 Task: Send an email with the signature Elijah Davis with the subject 'Request for a reference check' and the message 'I am writing to confirm the details of the meeting.' from softage.1@softage.net to softage.5@softage.net with an attached document Sales_pitch.pdf and move the email from Sent Items to the folder Attractions
Action: Key pressed n
Screenshot: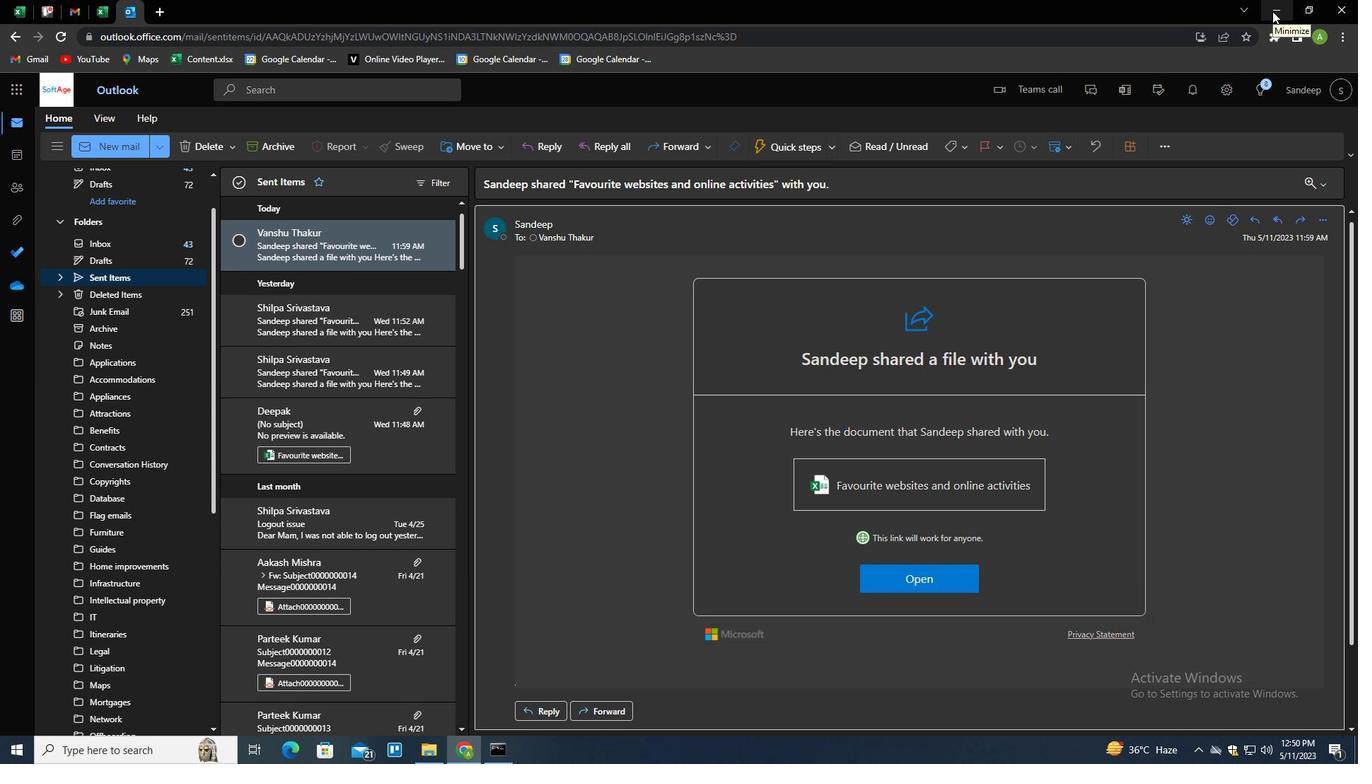 
Action: Mouse moved to (957, 153)
Screenshot: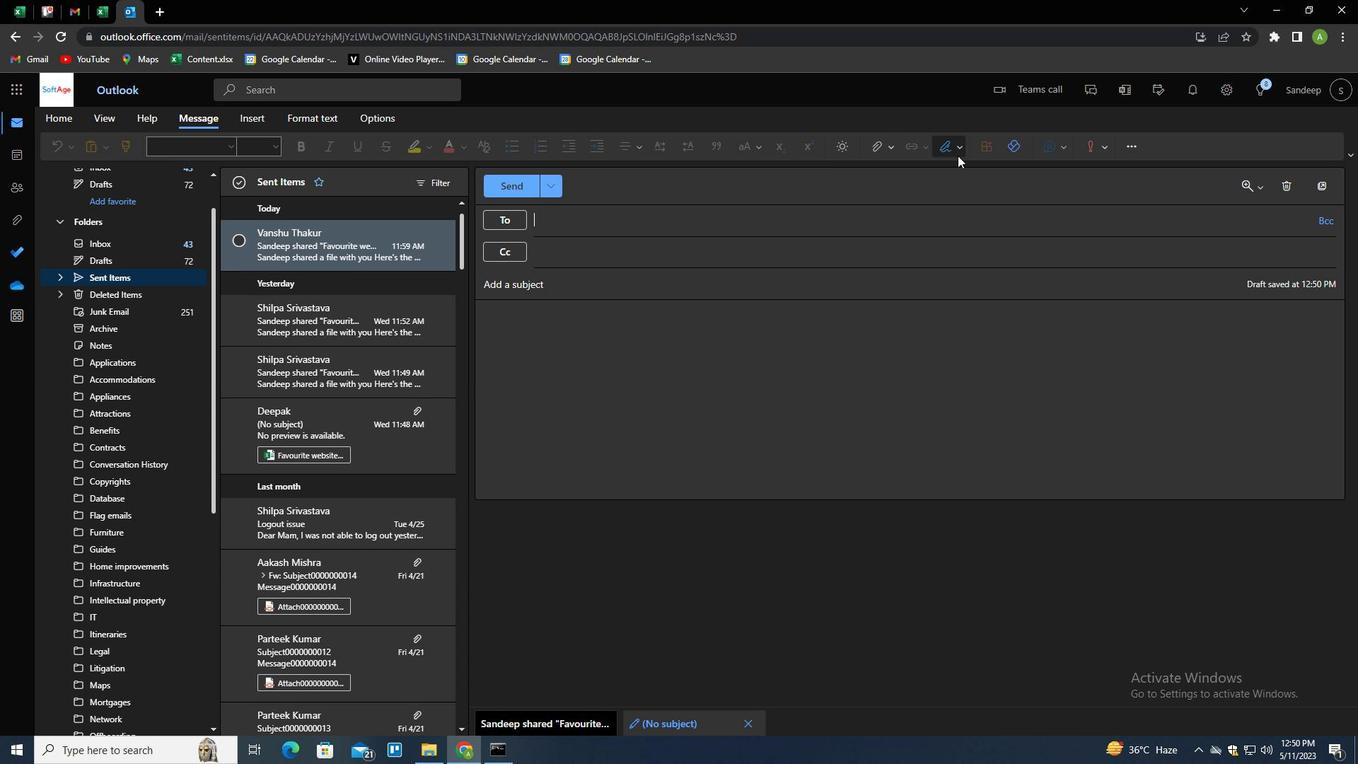 
Action: Mouse pressed left at (957, 153)
Screenshot: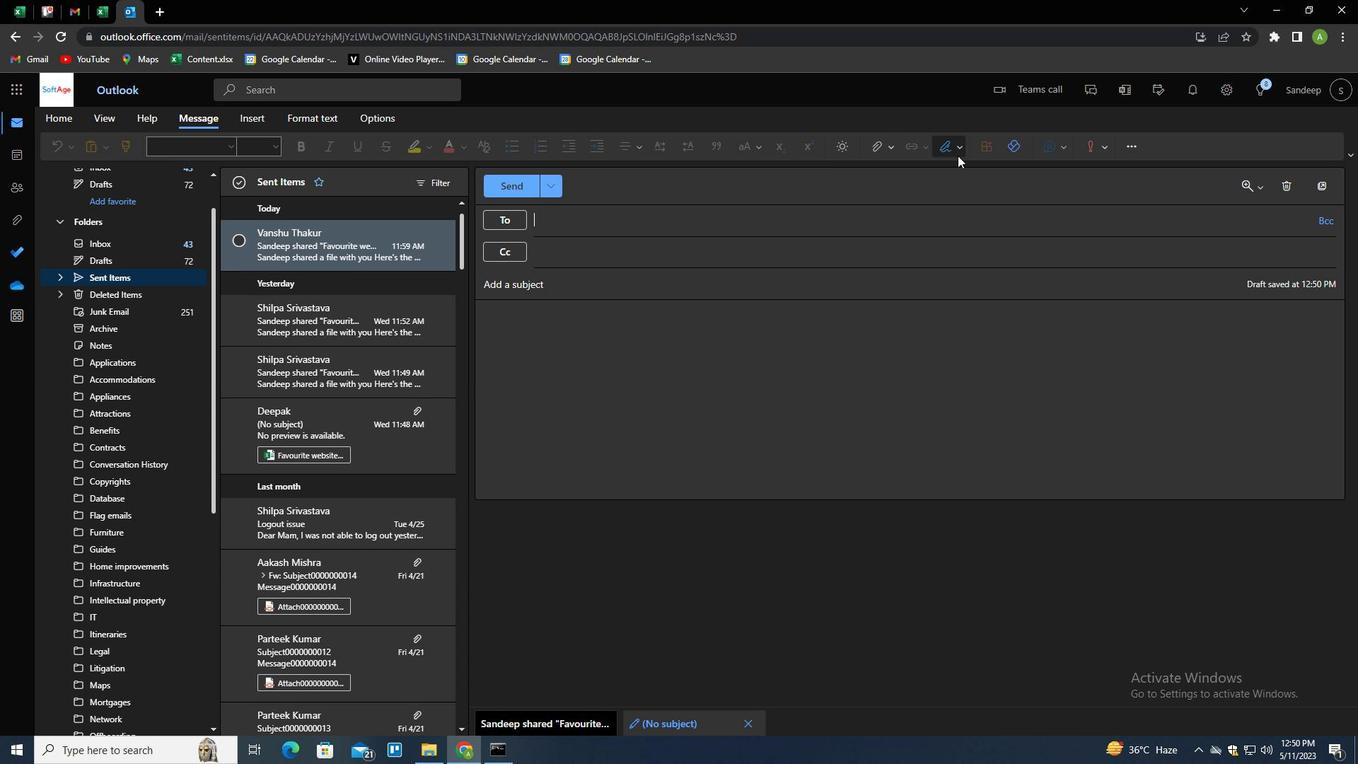
Action: Mouse moved to (914, 197)
Screenshot: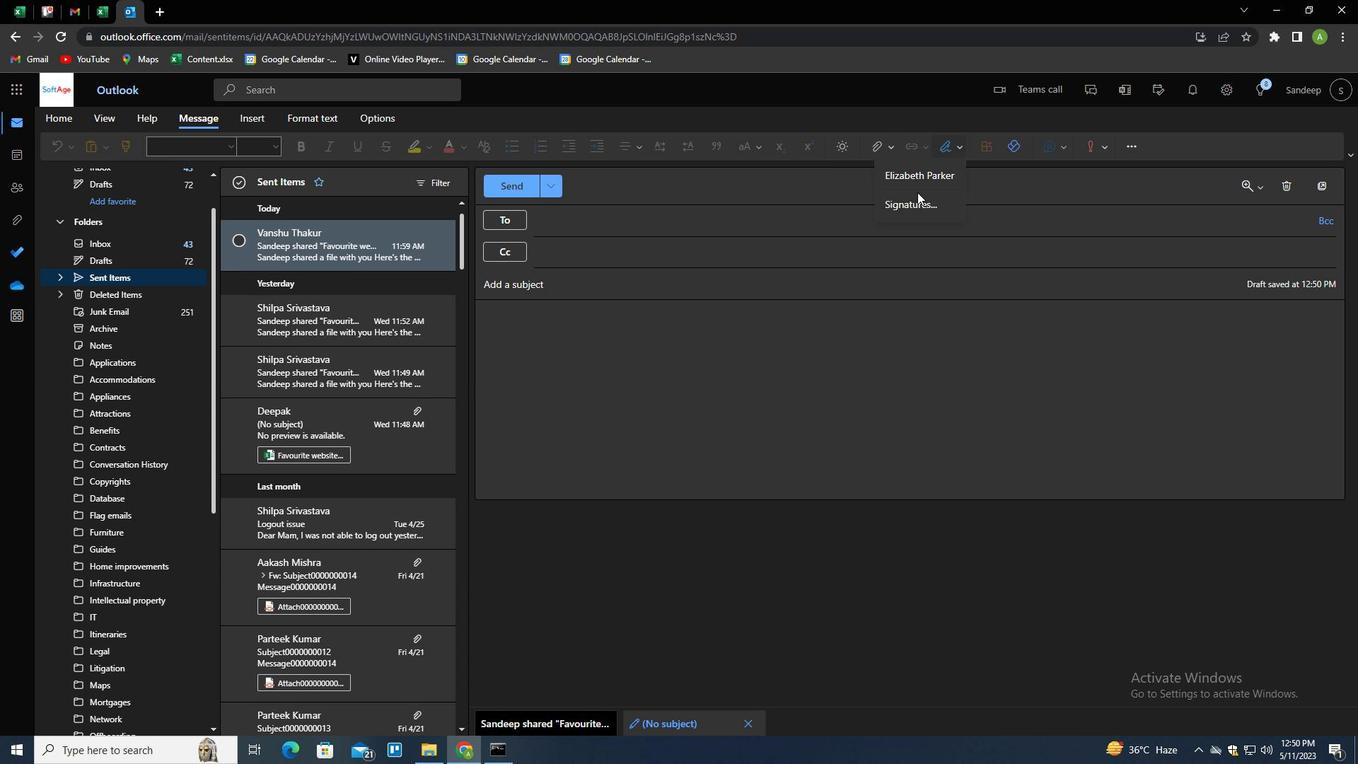 
Action: Mouse pressed left at (914, 197)
Screenshot: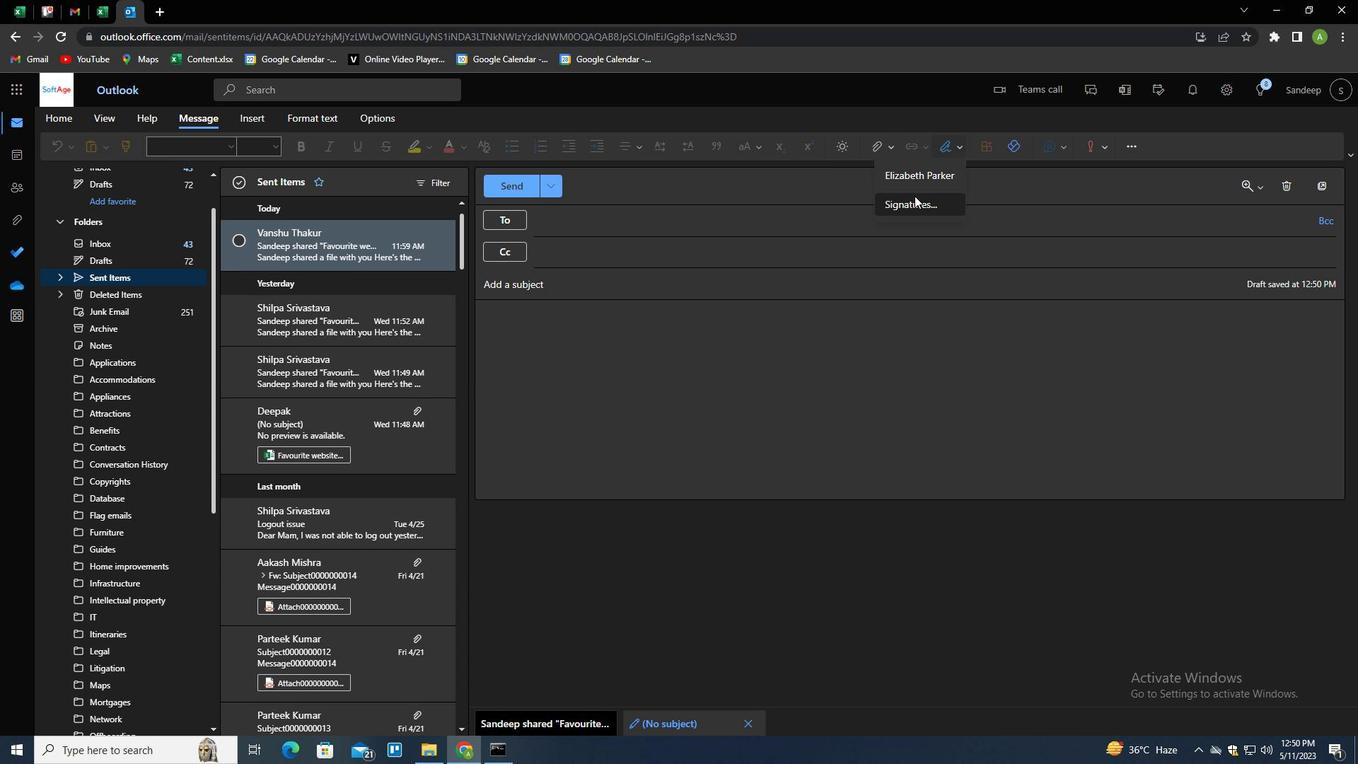 
Action: Mouse moved to (972, 264)
Screenshot: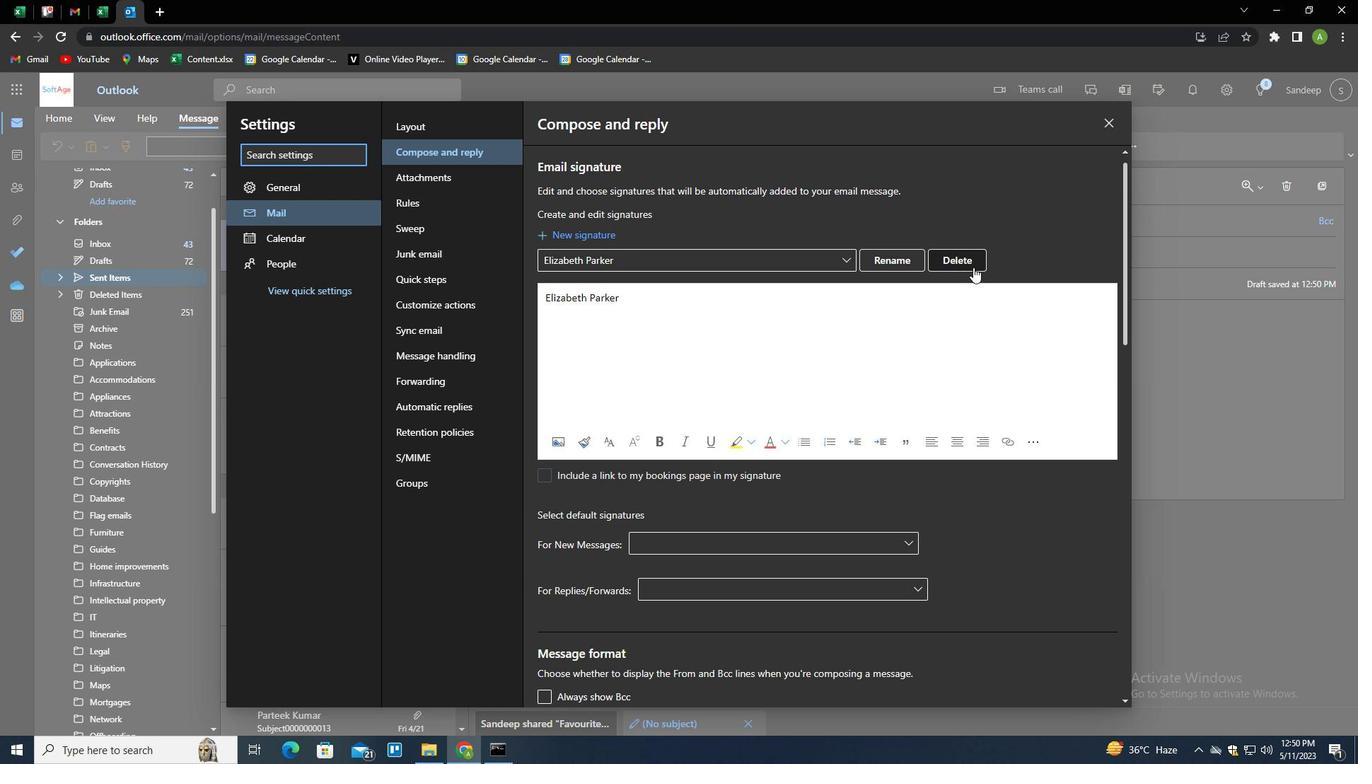 
Action: Mouse pressed left at (972, 264)
Screenshot: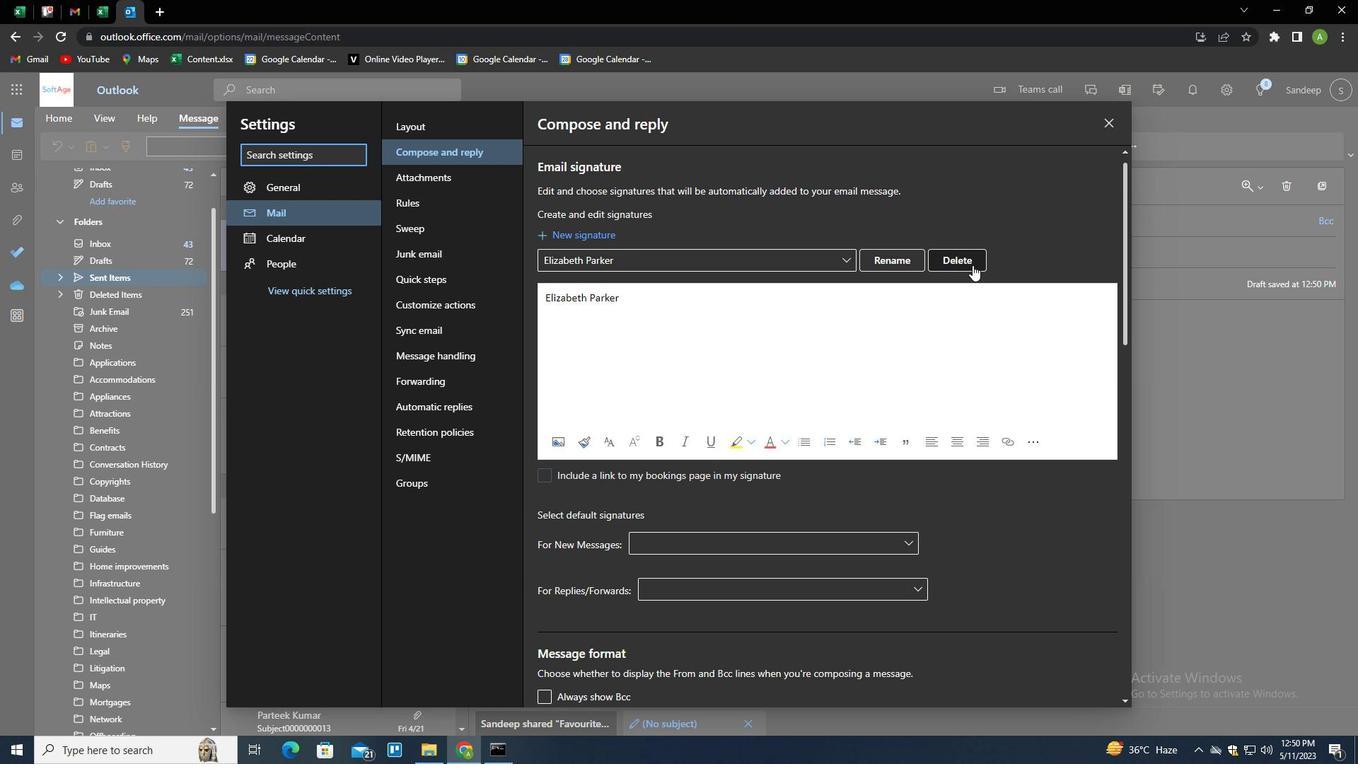 
Action: Mouse moved to (971, 262)
Screenshot: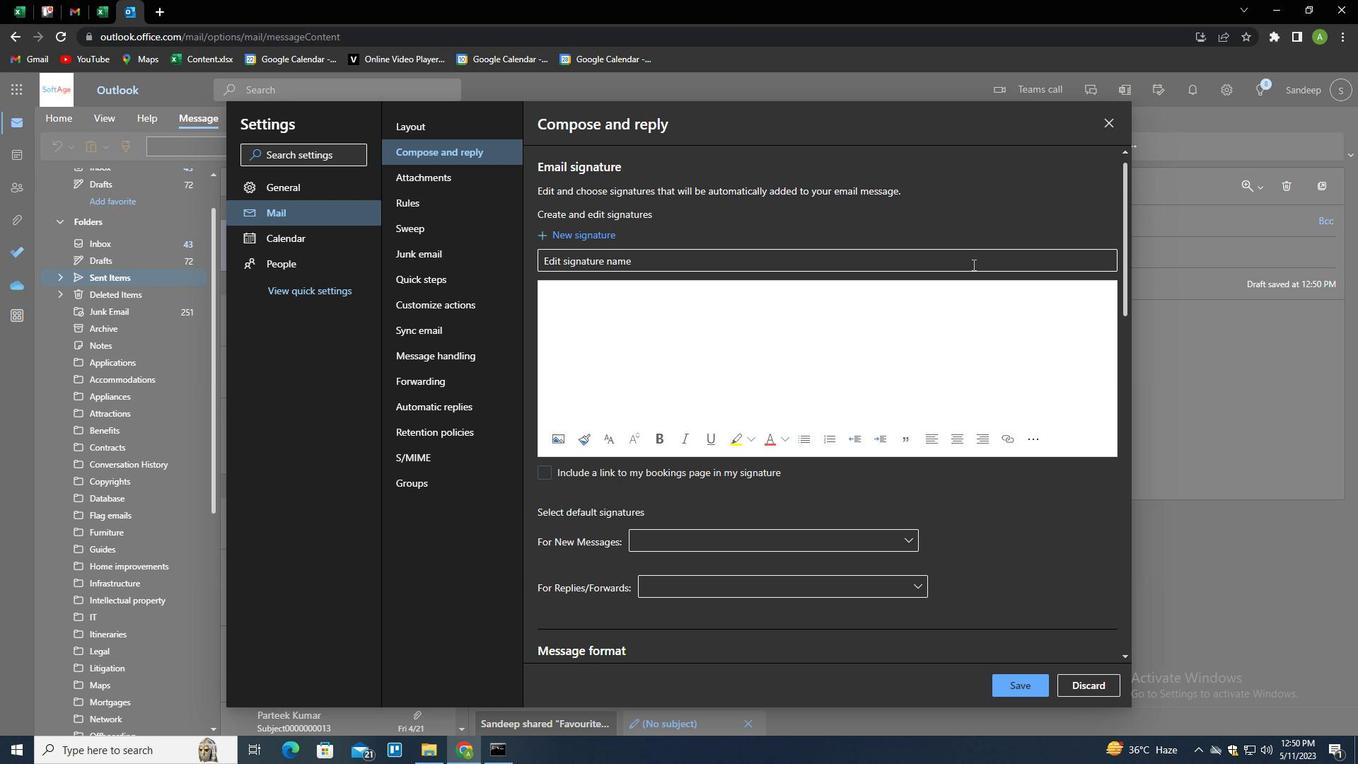 
Action: Mouse pressed left at (971, 262)
Screenshot: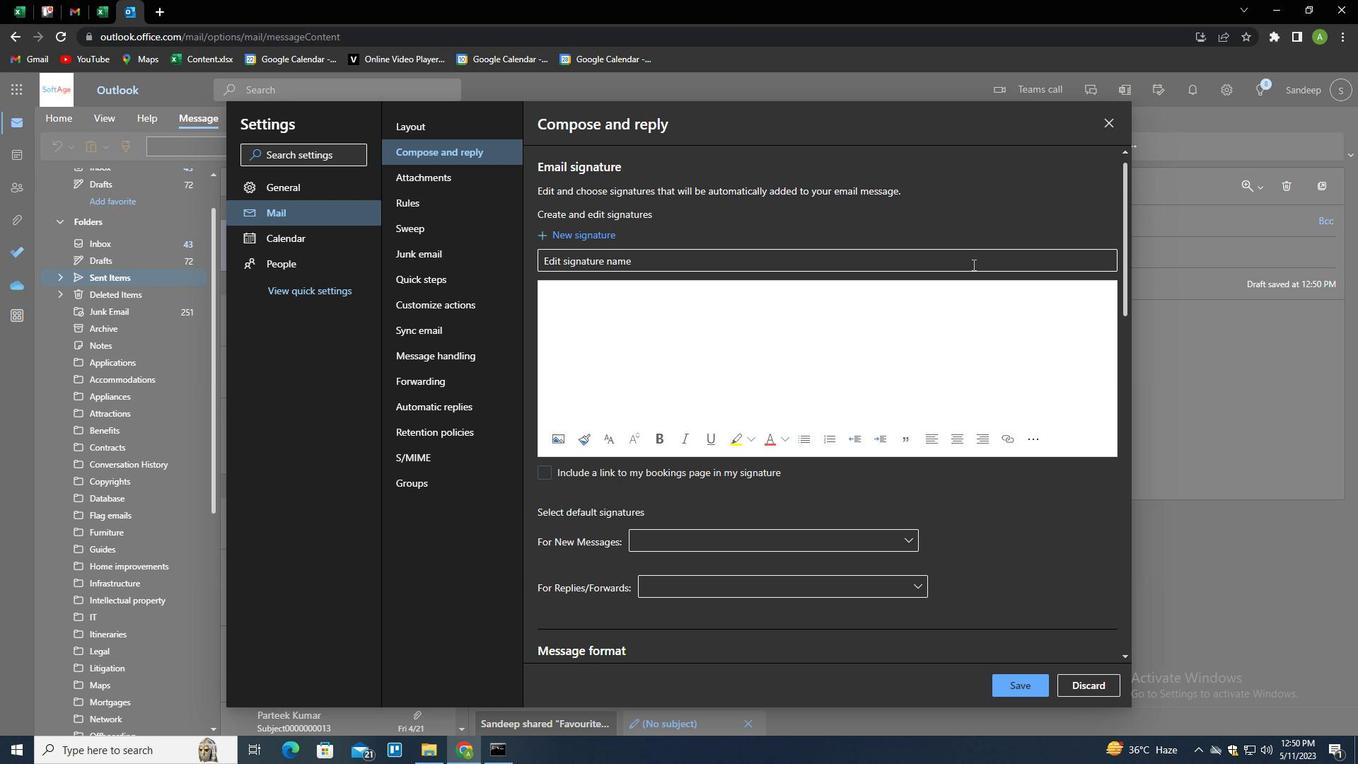 
Action: Key pressed <Key.shift>ELIJAH<Key.space><Key.shift>DAVIS<Key.tab><Key.shift><Key.shift><Key.shift><Key.shift><Key.shift><Key.shift><Key.shift><Key.shift><Key.shift><Key.shift><Key.shift><Key.shift><Key.shift><Key.shift><Key.shift>ELIJAH<Key.space><Key.shift>DAVIS
Screenshot: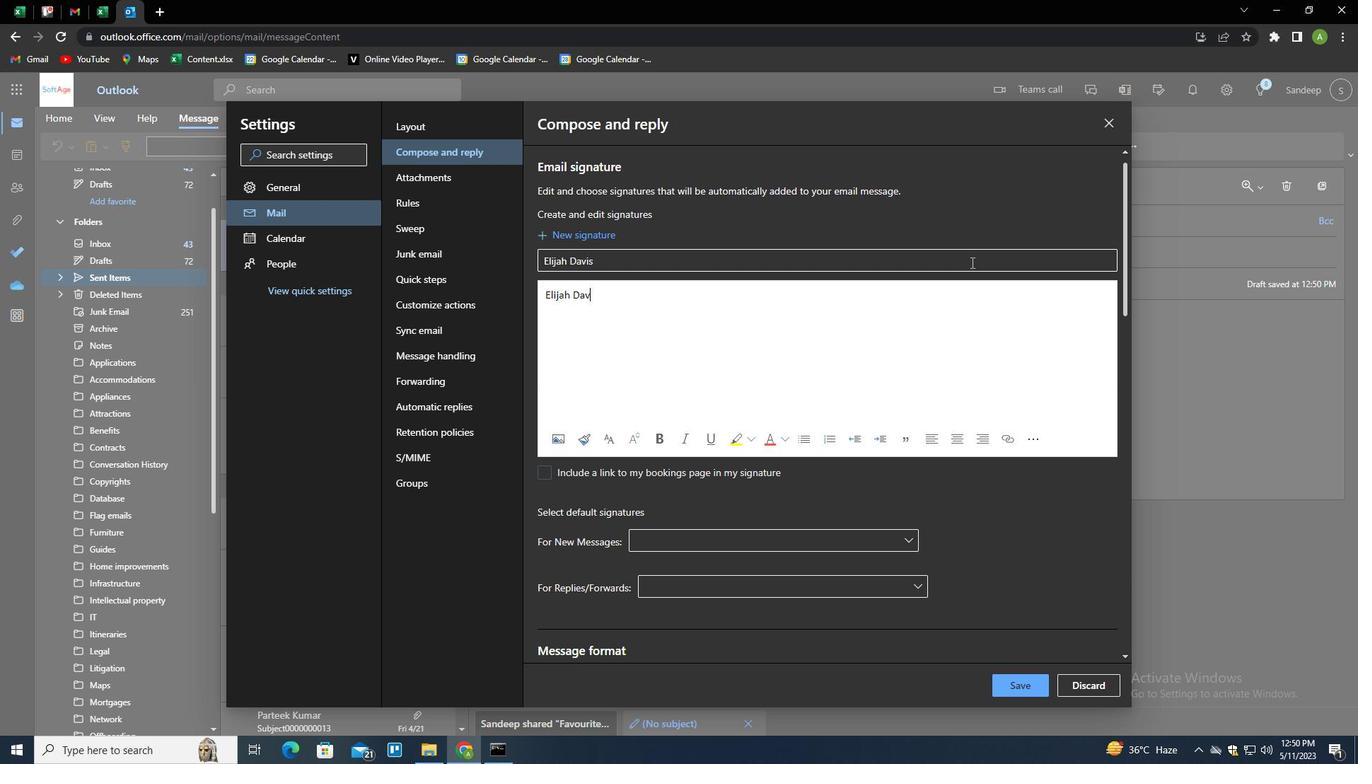 
Action: Mouse moved to (1013, 684)
Screenshot: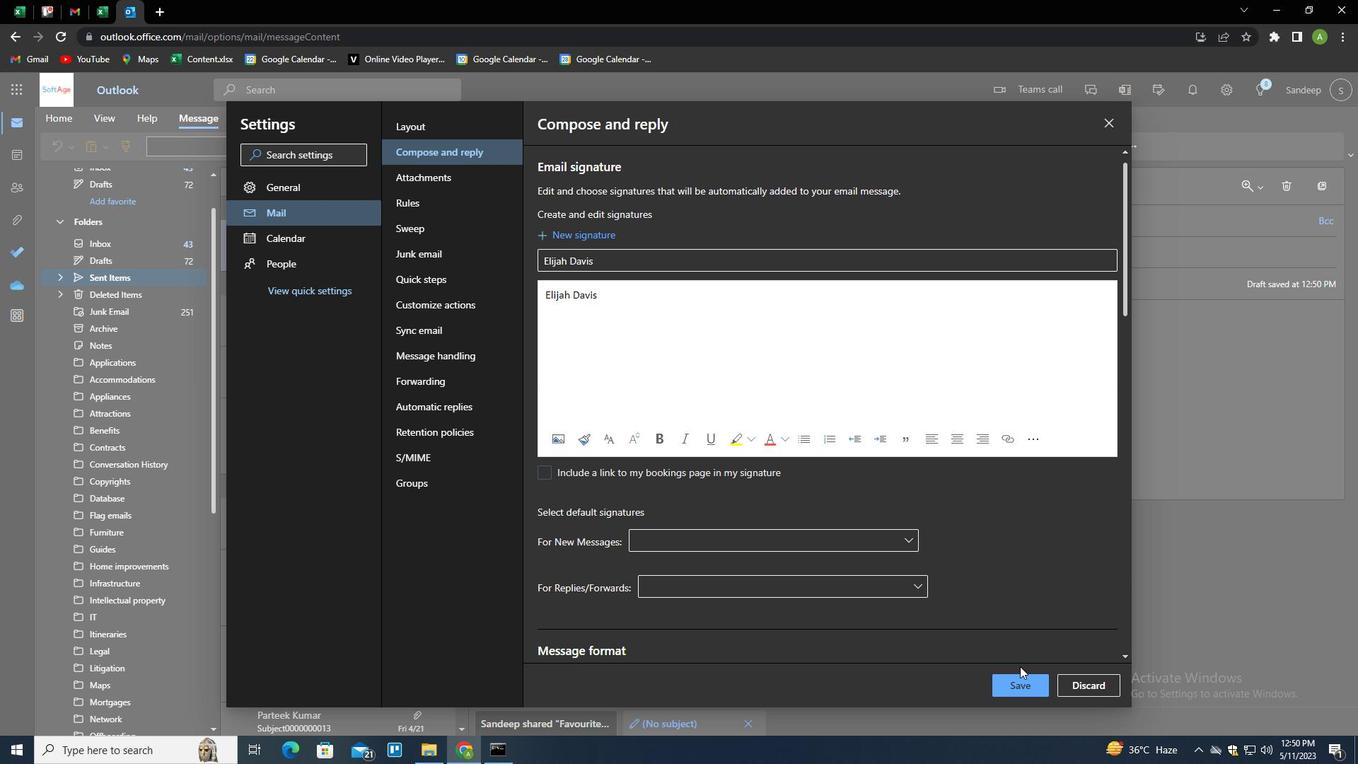 
Action: Mouse pressed left at (1013, 684)
Screenshot: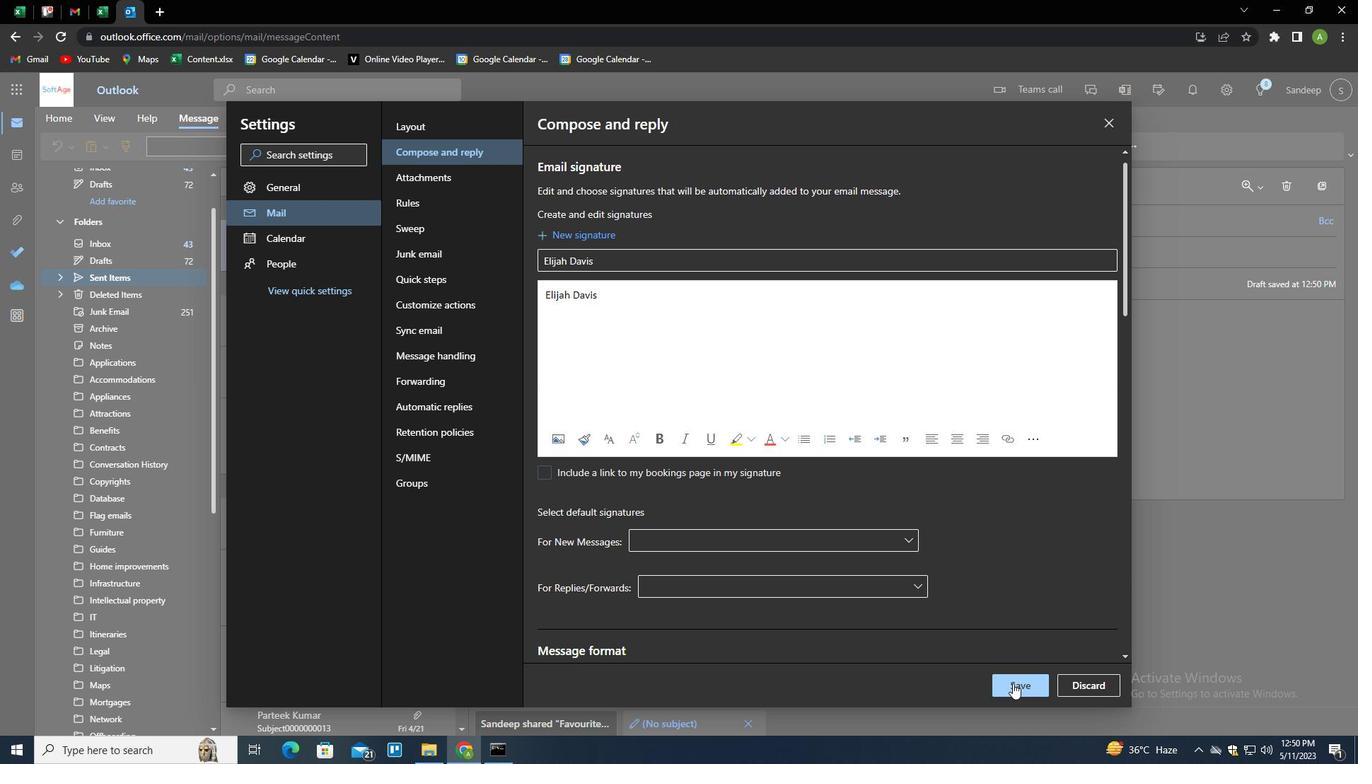 
Action: Mouse moved to (1251, 394)
Screenshot: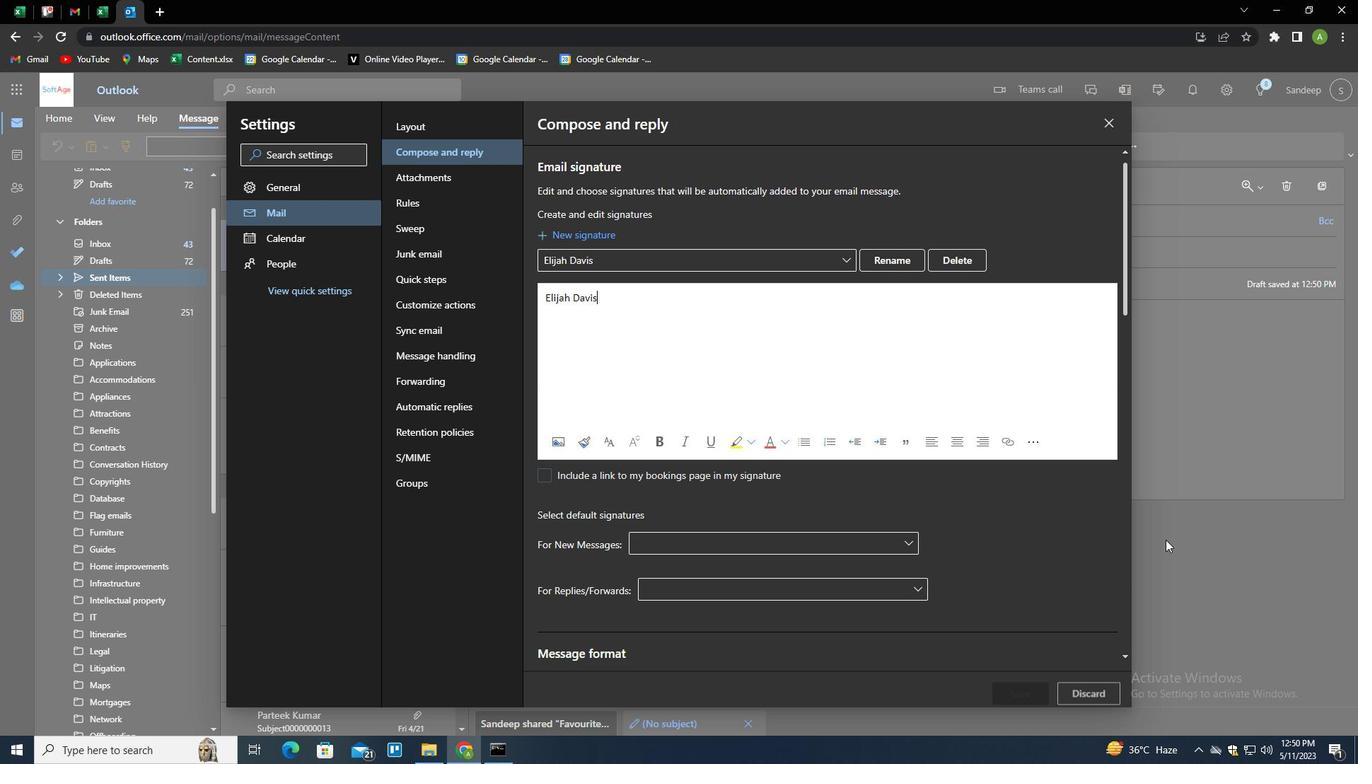 
Action: Mouse pressed left at (1251, 394)
Screenshot: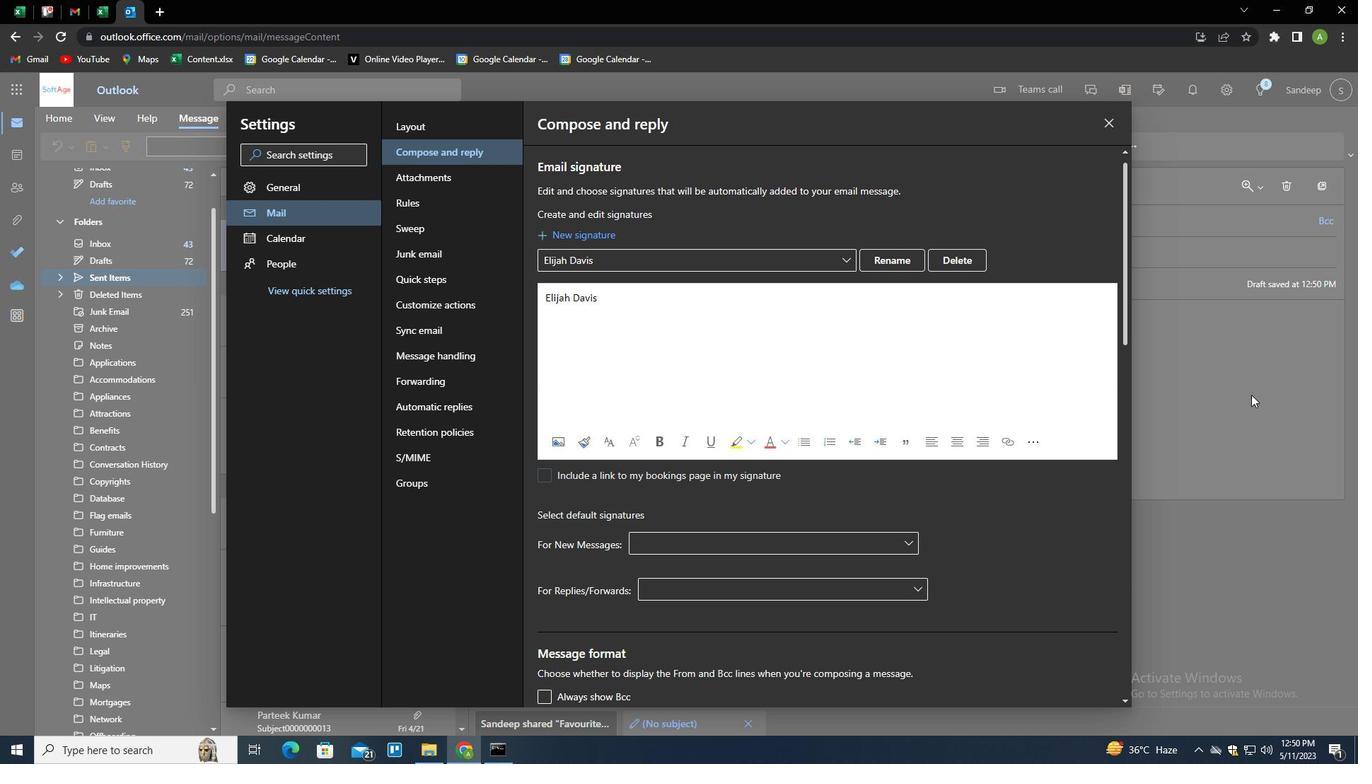 
Action: Mouse moved to (957, 151)
Screenshot: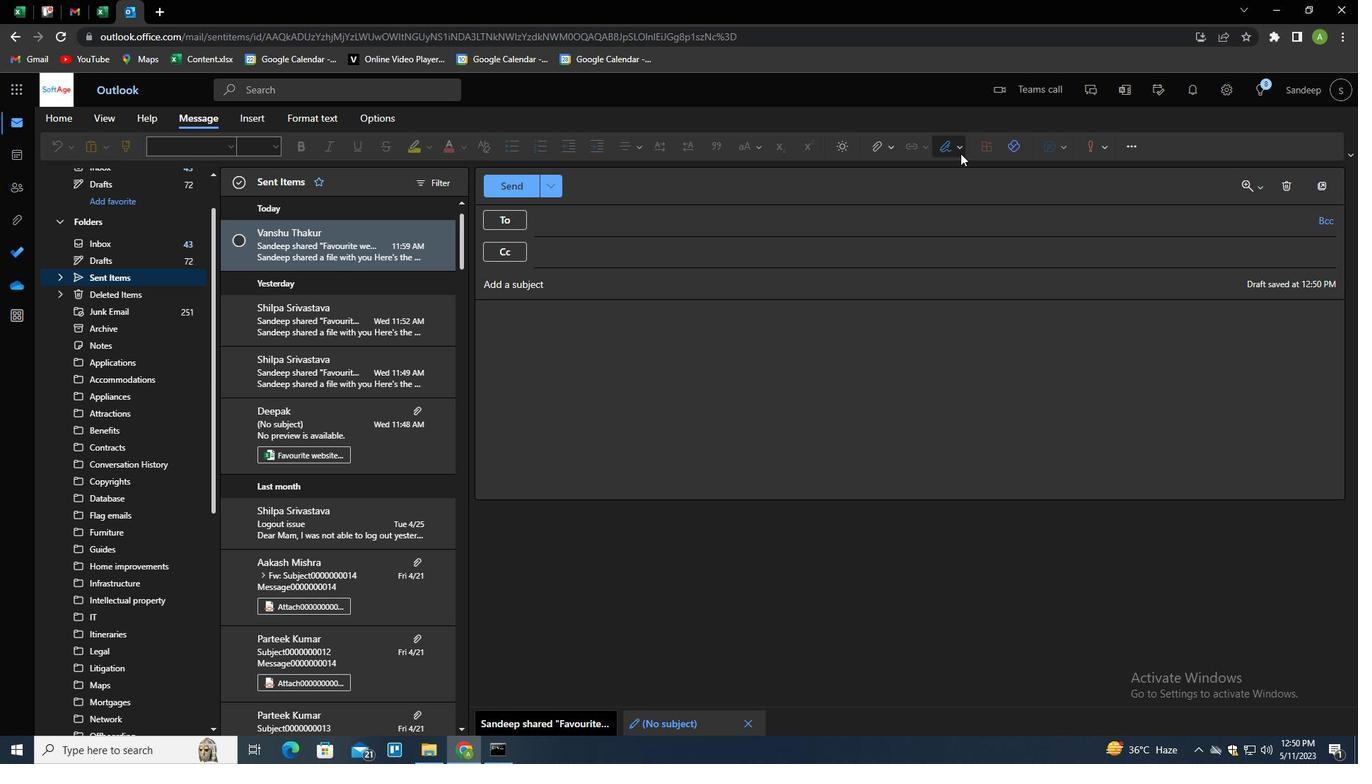
Action: Mouse pressed left at (957, 151)
Screenshot: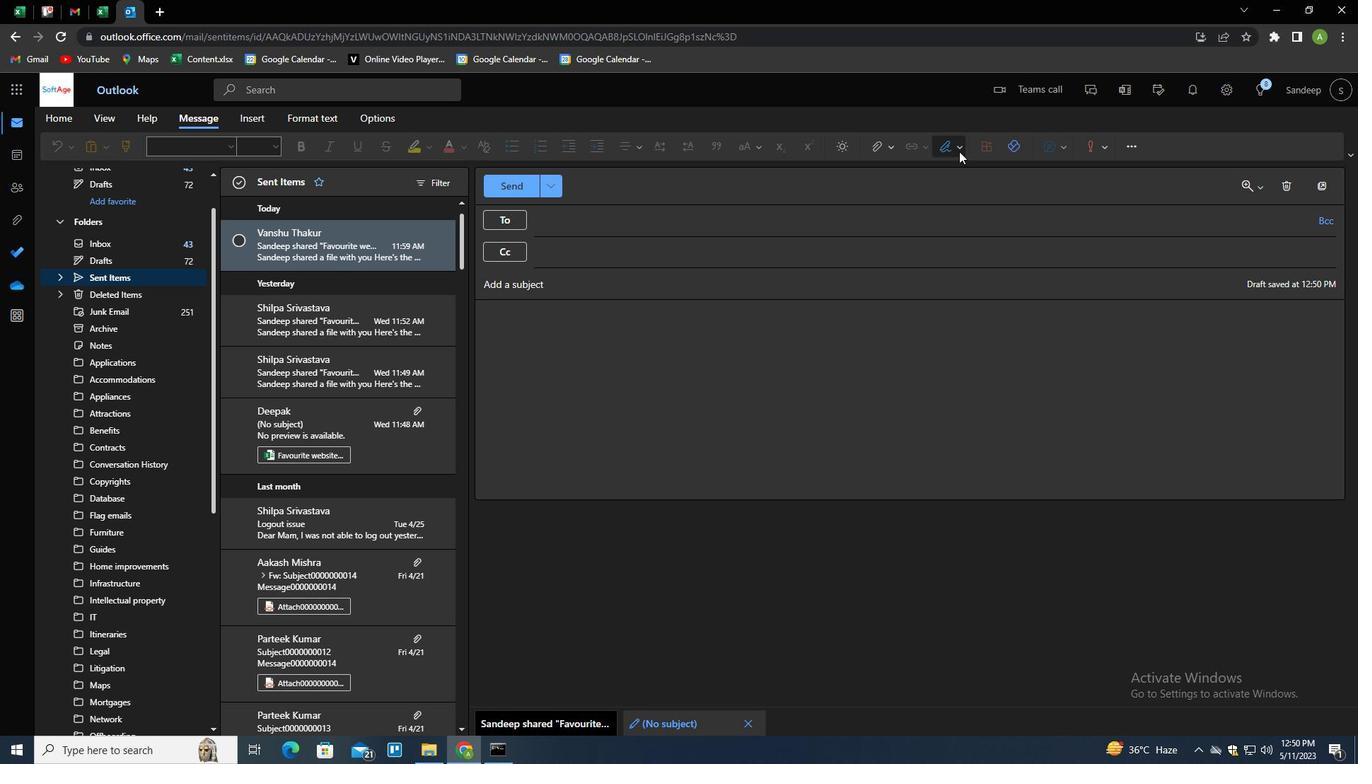 
Action: Mouse moved to (933, 175)
Screenshot: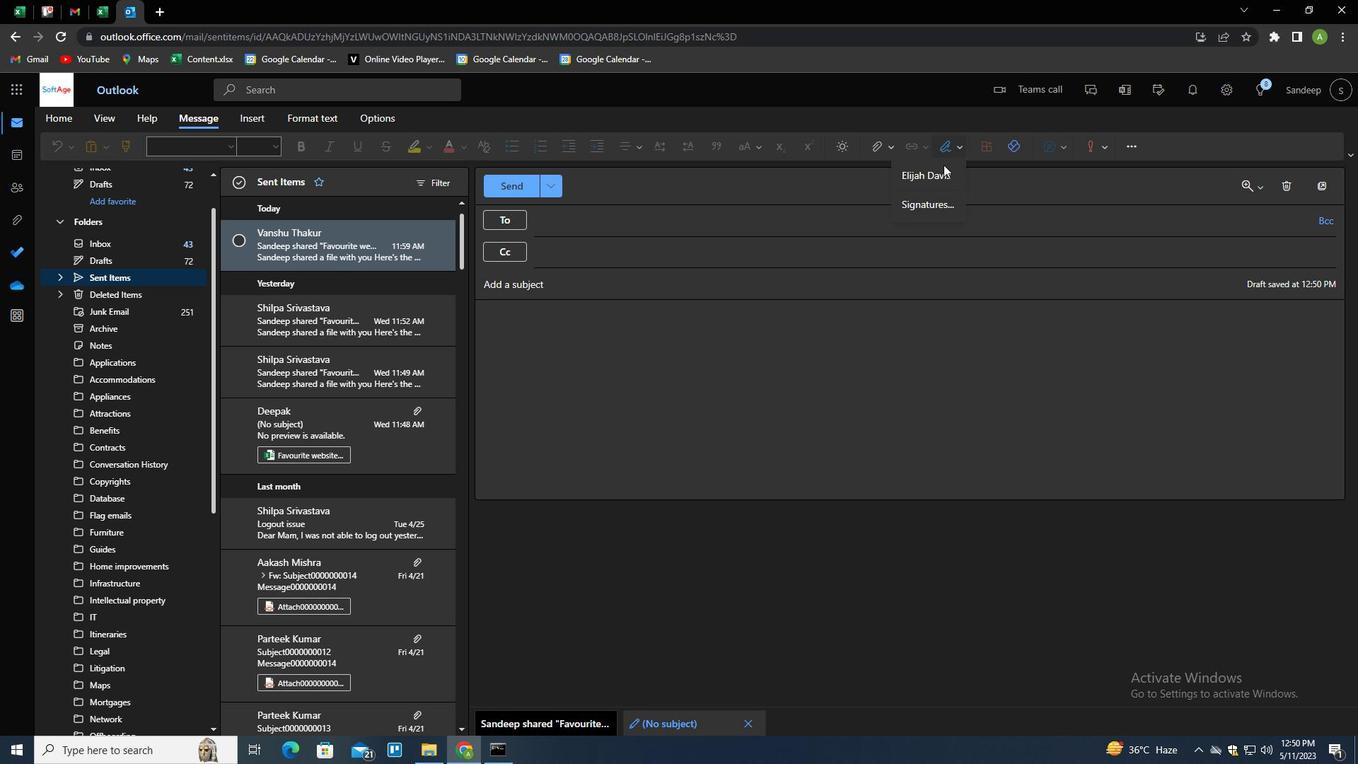 
Action: Mouse pressed left at (933, 175)
Screenshot: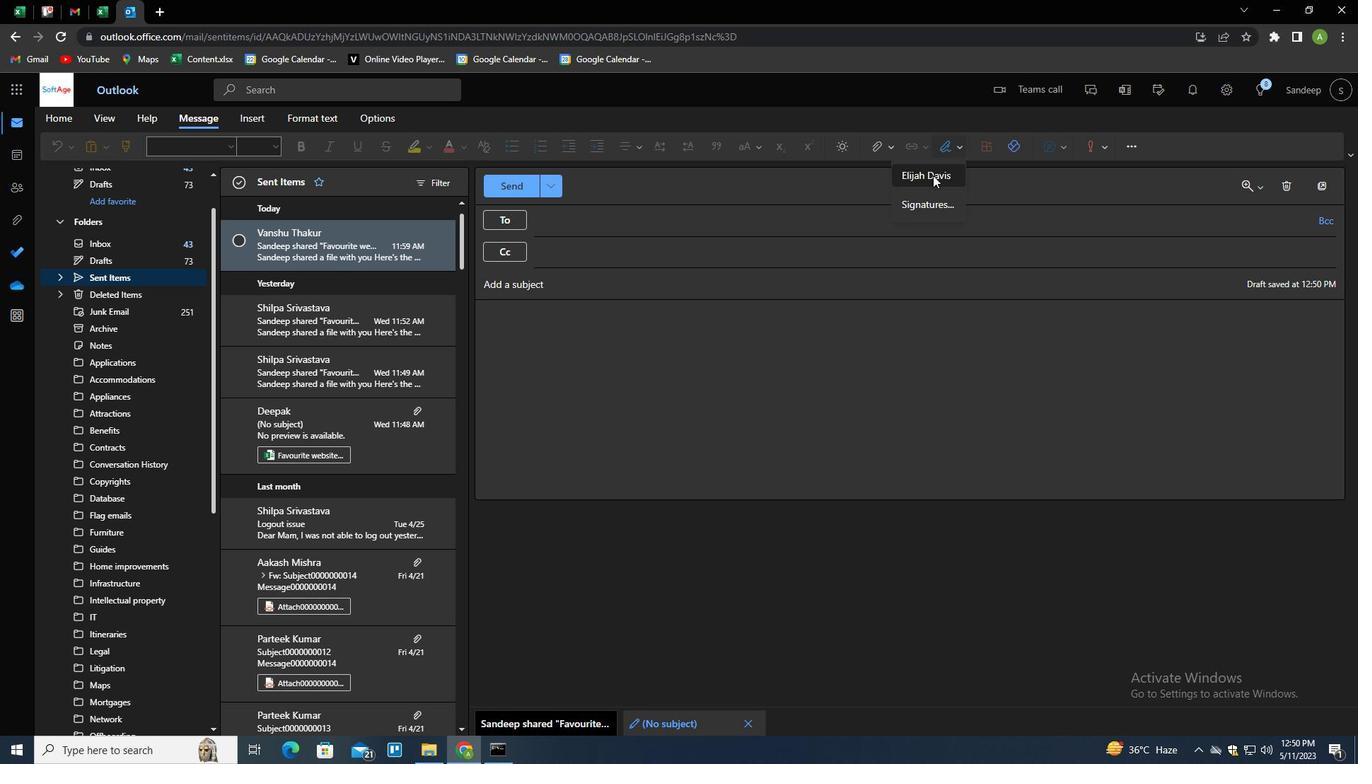 
Action: Mouse moved to (622, 291)
Screenshot: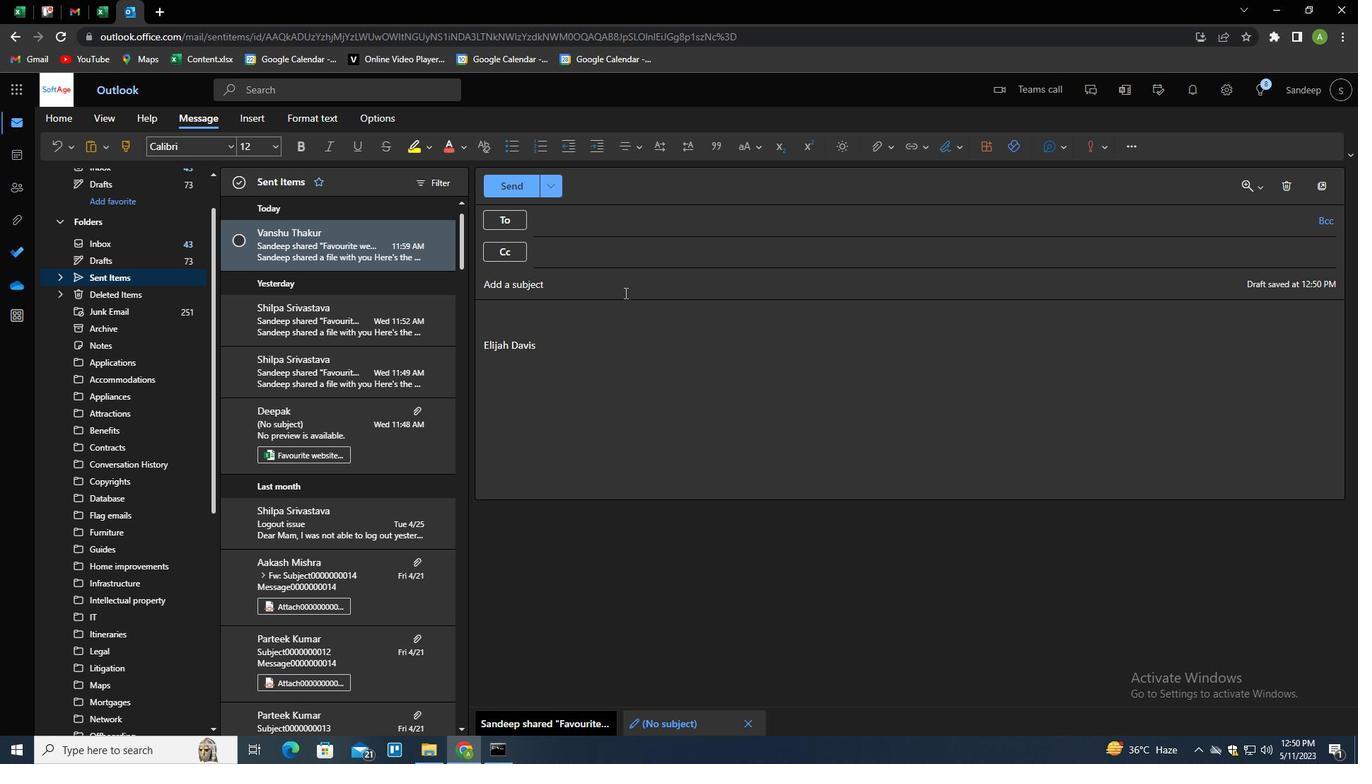 
Action: Mouse pressed left at (622, 291)
Screenshot: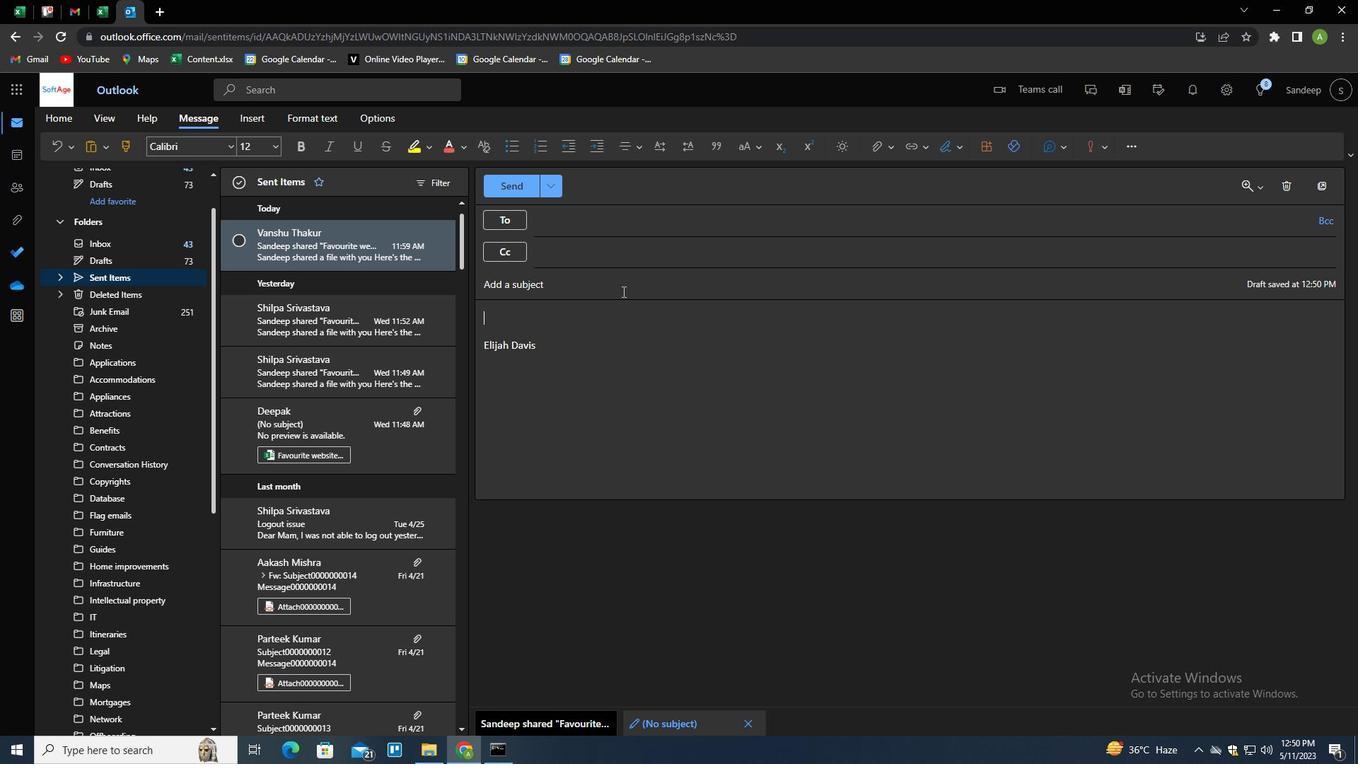 
Action: Mouse moved to (620, 290)
Screenshot: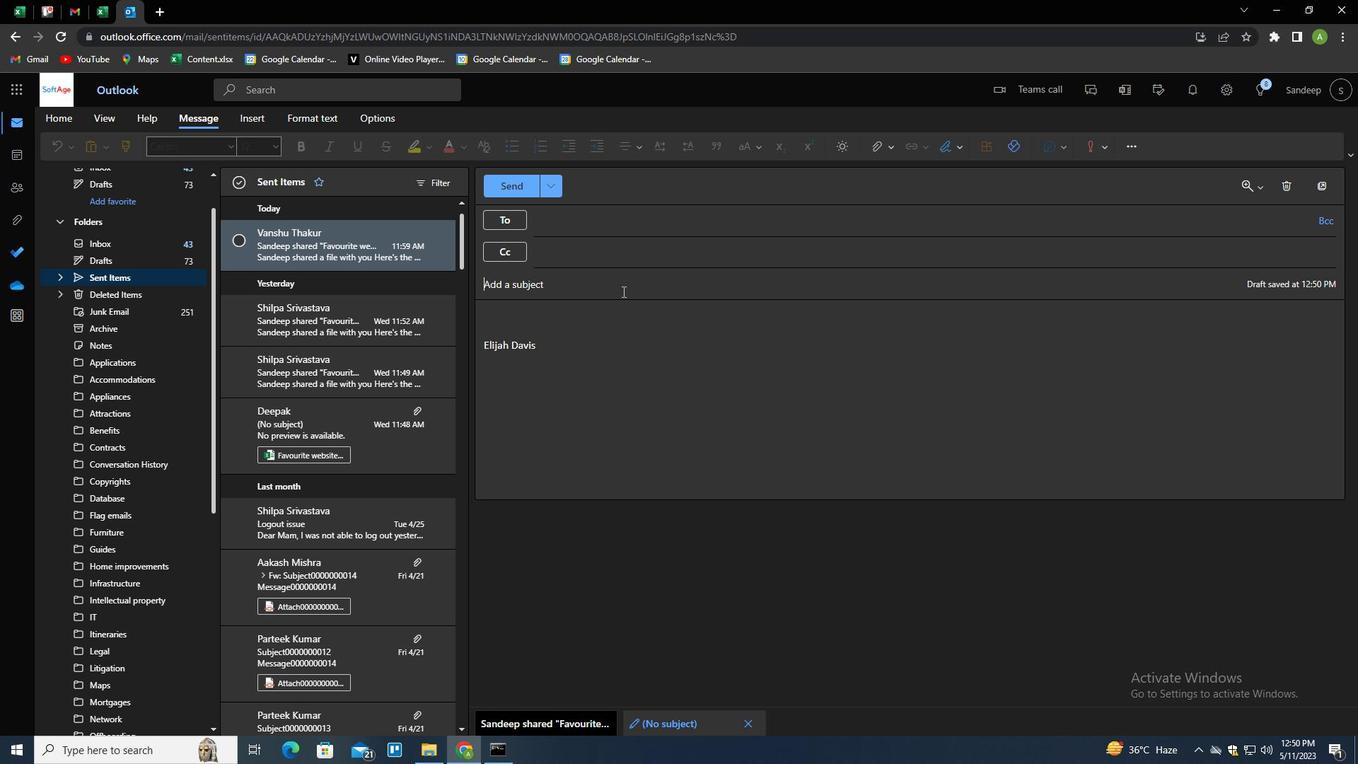 
Action: Key pressed <Key.shift>REQUEST<Key.space>FOR<Key.space>A<Key.space>REFERNCE<Key.space>C<Key.backspace><Key.backspace><Key.backspace><Key.backspace><Key.backspace>ENCE<Key.space>CHECK<Key.space><Key.backspace>
Screenshot: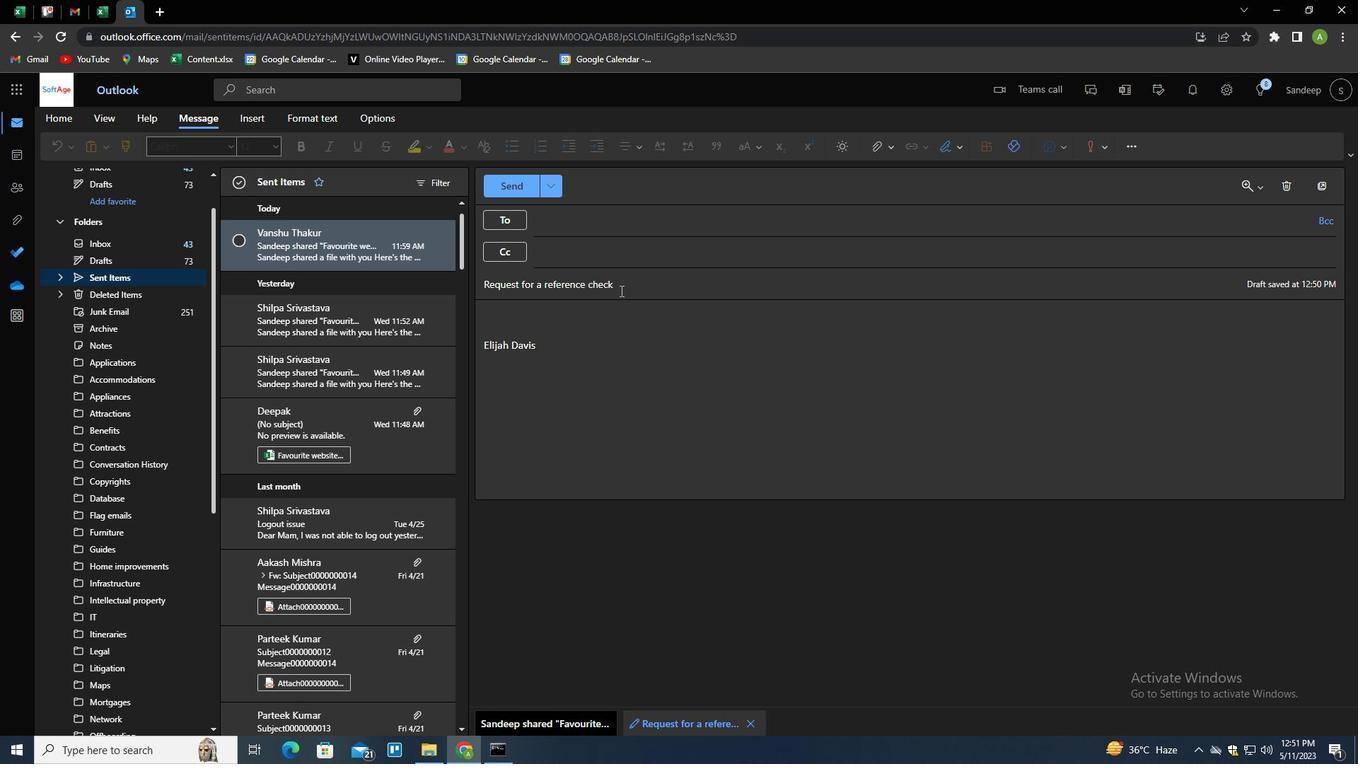 
Action: Mouse moved to (585, 345)
Screenshot: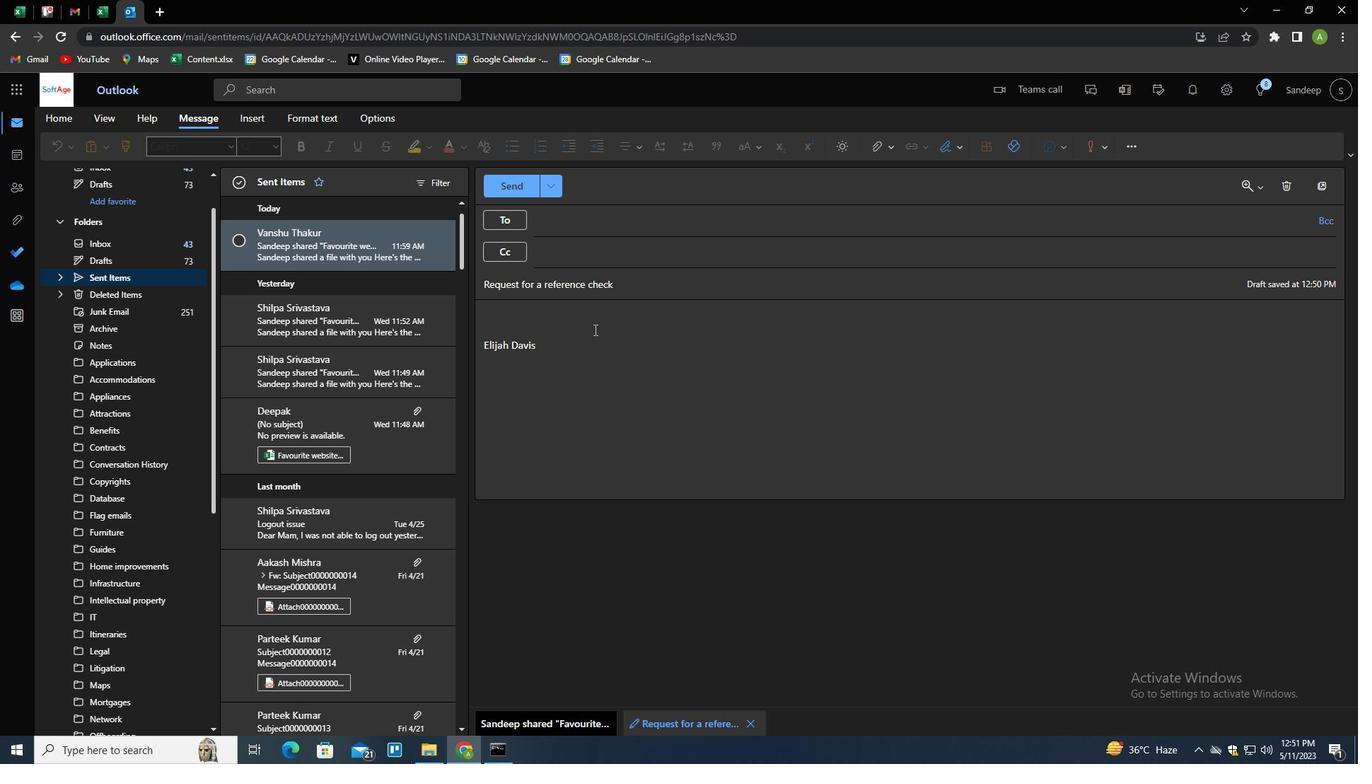 
Action: Mouse pressed left at (585, 345)
Screenshot: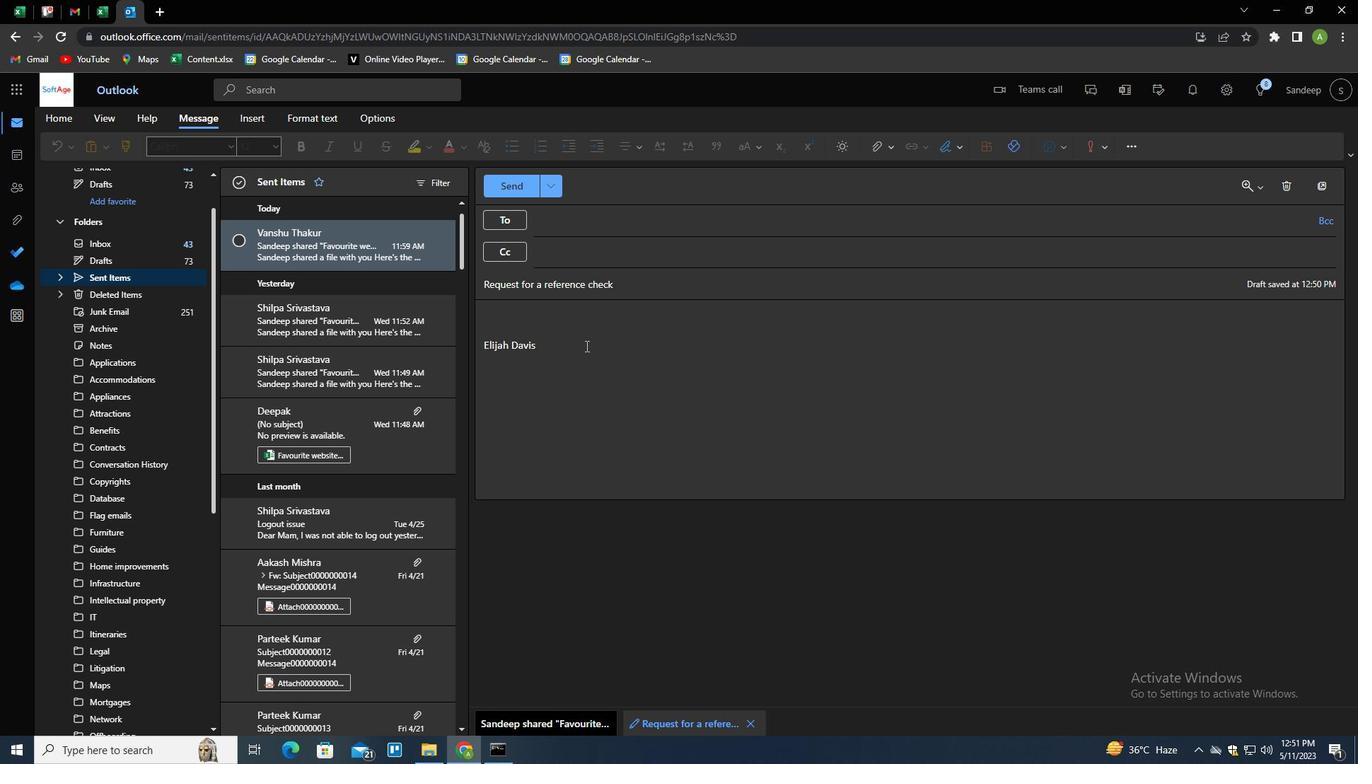 
Action: Key pressed <Key.enter><Key.shift>I<Key.space>AM<Key.space>WRITING<Key.space>TO<Key.space>CONFIRM<Key.space>THE<Key.space>DETAILS<Key.space>OF<Key.space>THE<Key.space>MEETING.
Screenshot: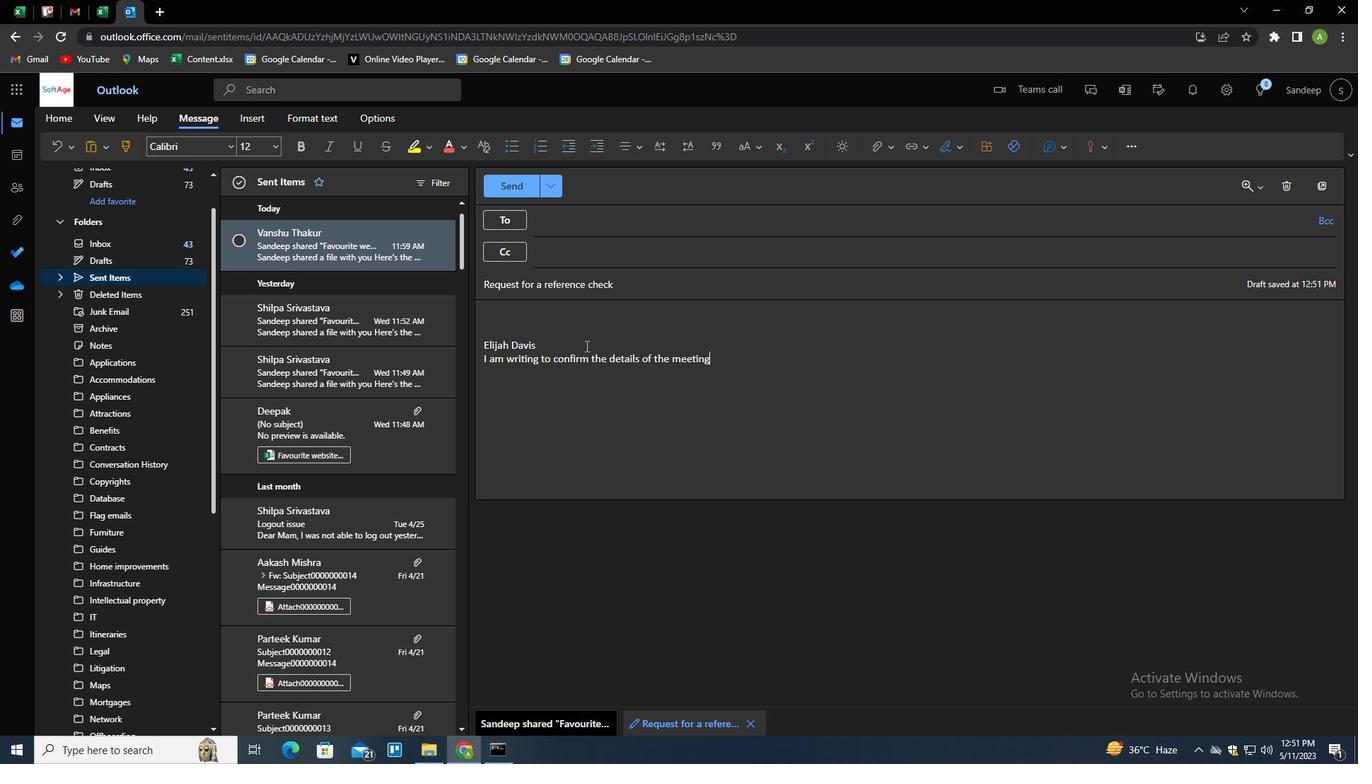 
Action: Mouse moved to (580, 221)
Screenshot: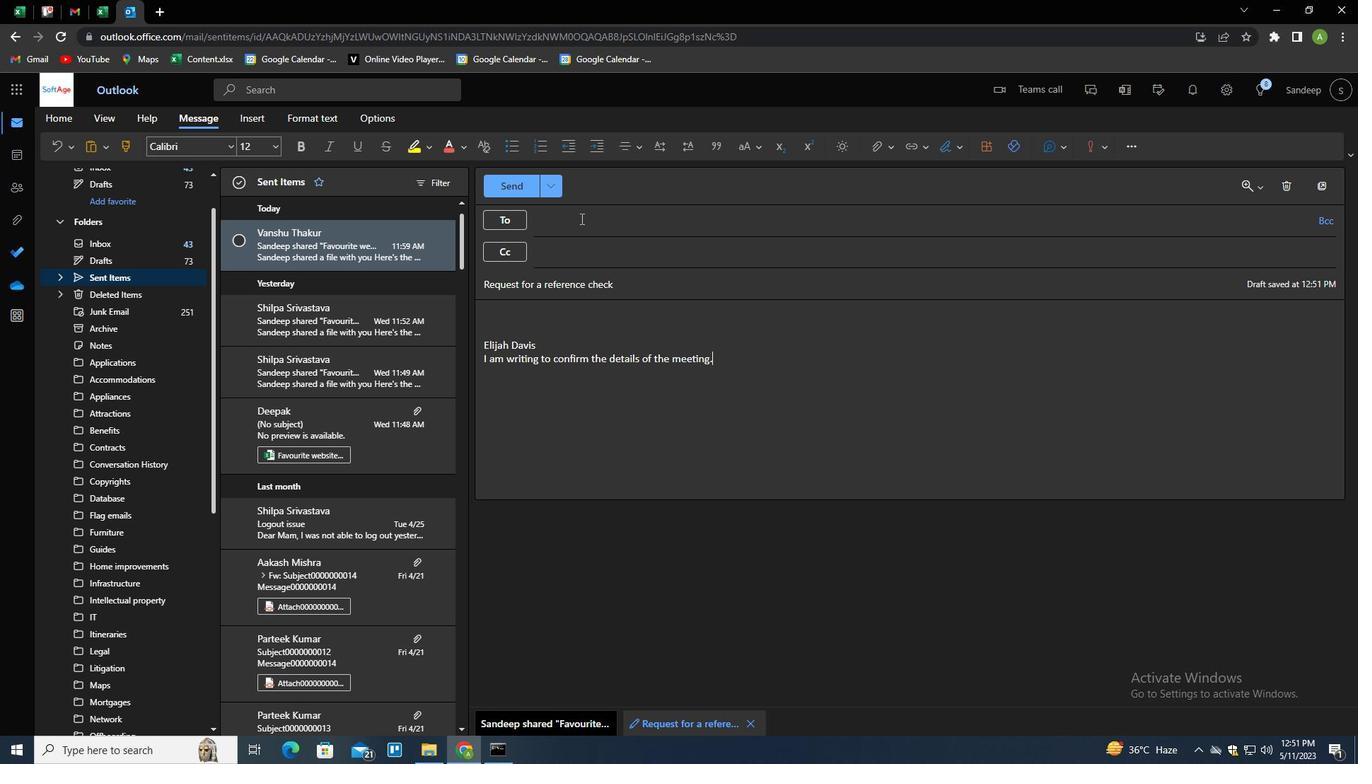 
Action: Mouse pressed left at (580, 221)
Screenshot: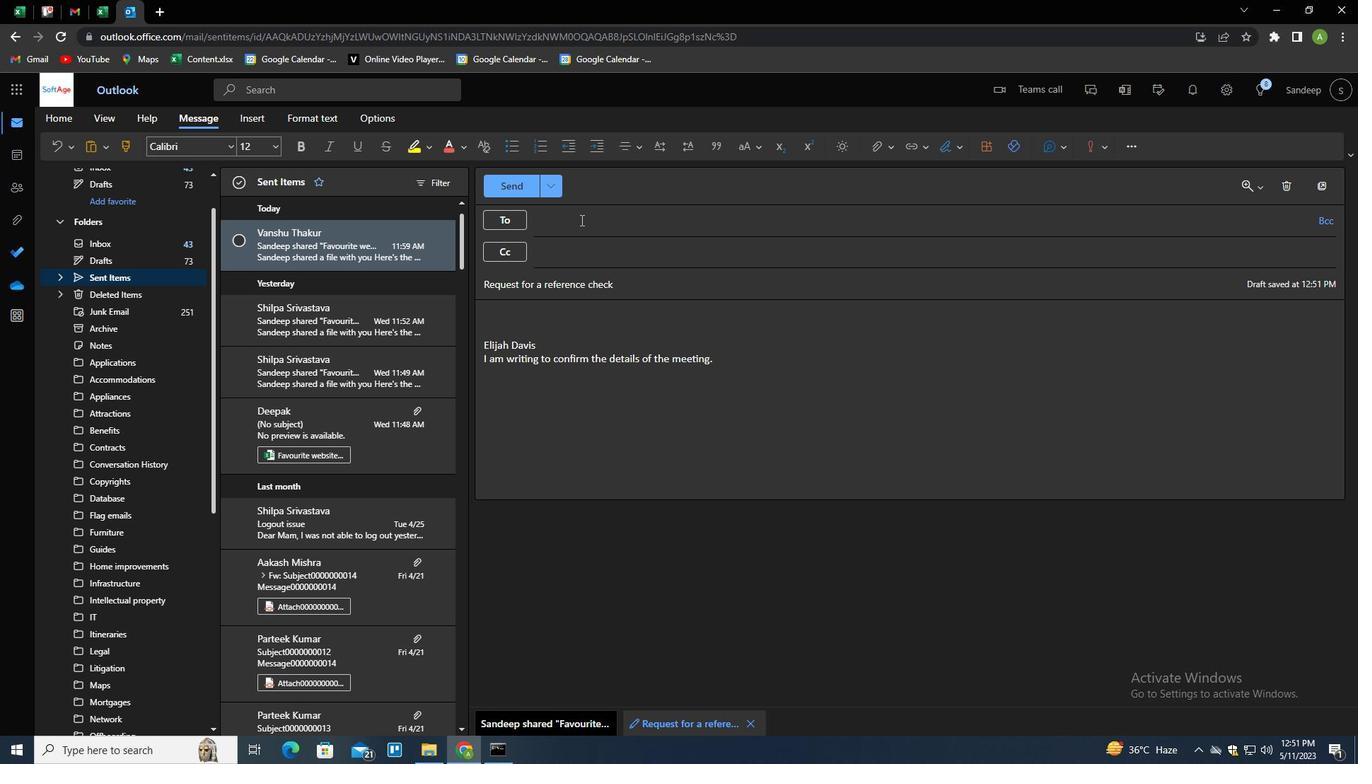 
Action: Key pressed SOFTAGE.<Key.shift>1<Key.backspace>5<Key.shift>@SOFTAGE.NET<Key.enter>
Screenshot: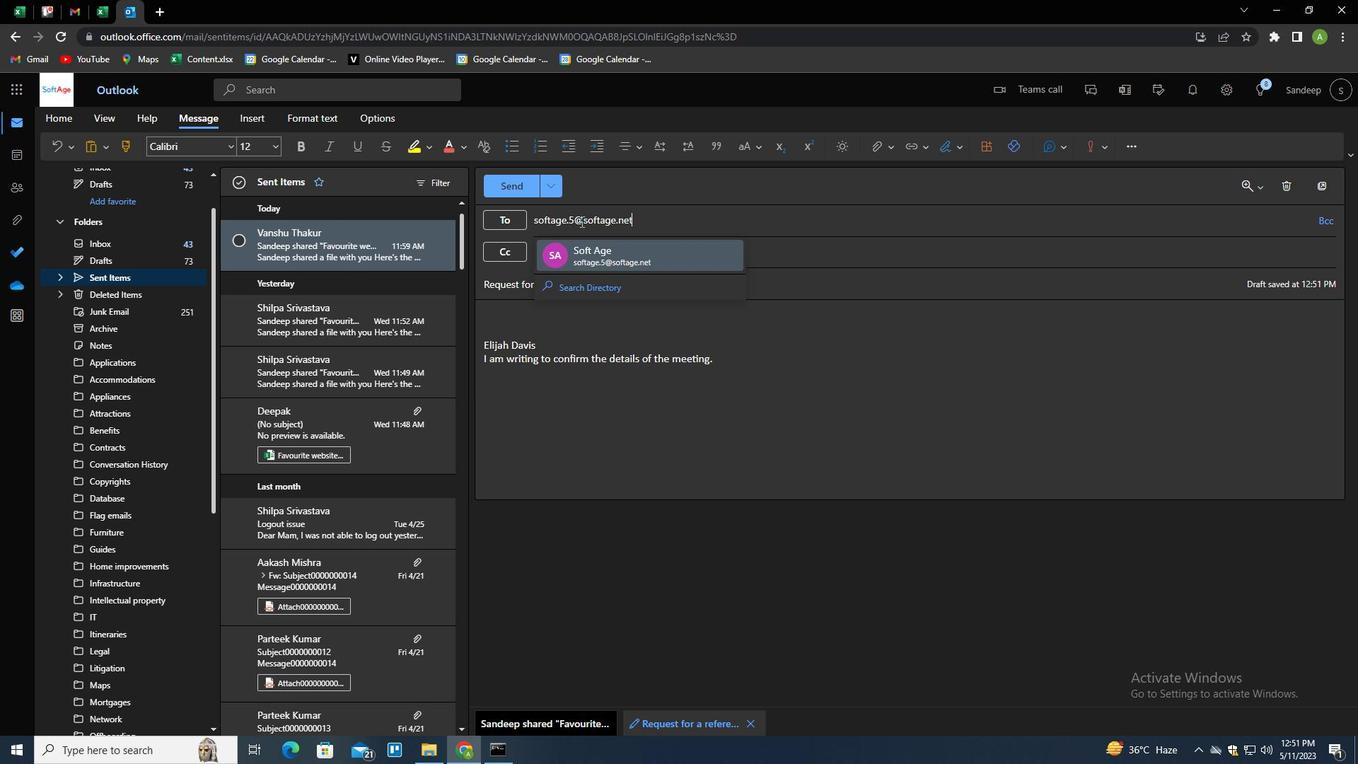 
Action: Mouse moved to (886, 143)
Screenshot: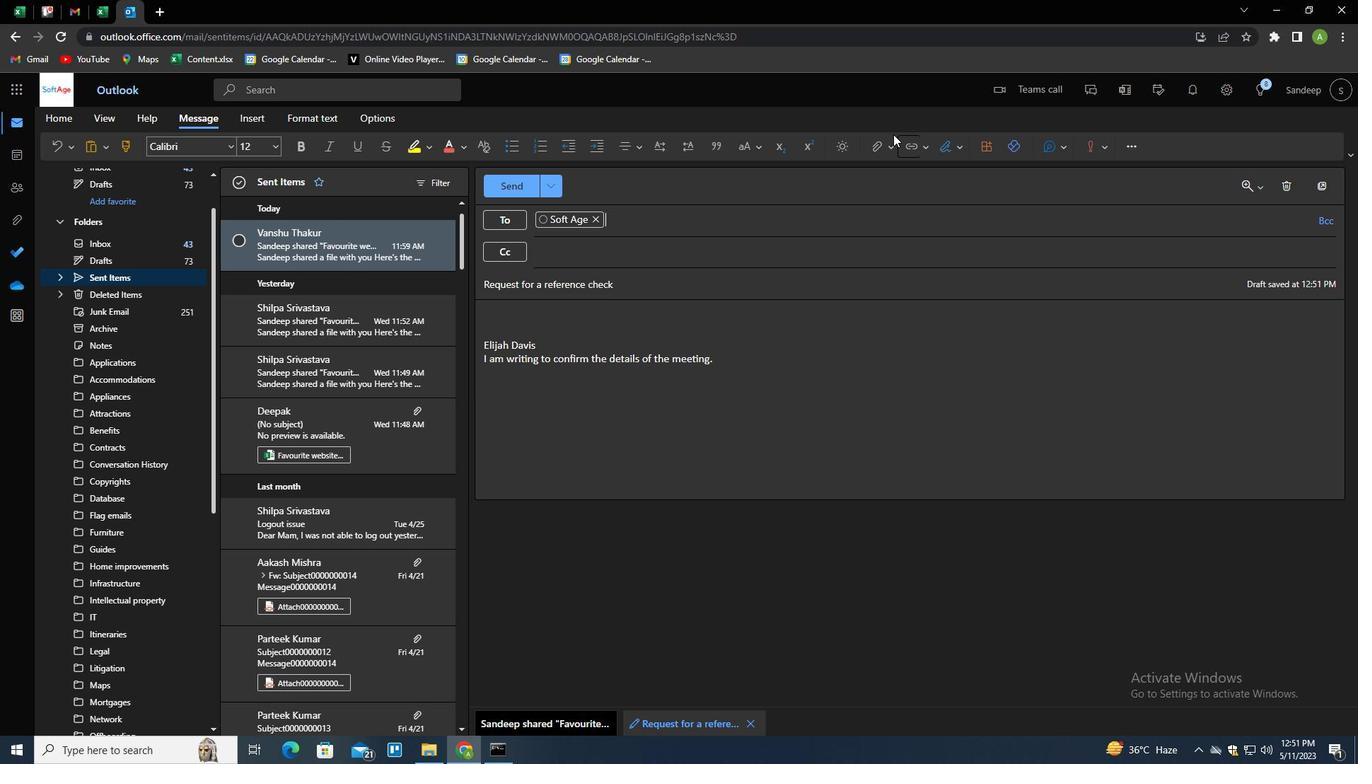 
Action: Mouse pressed left at (886, 143)
Screenshot: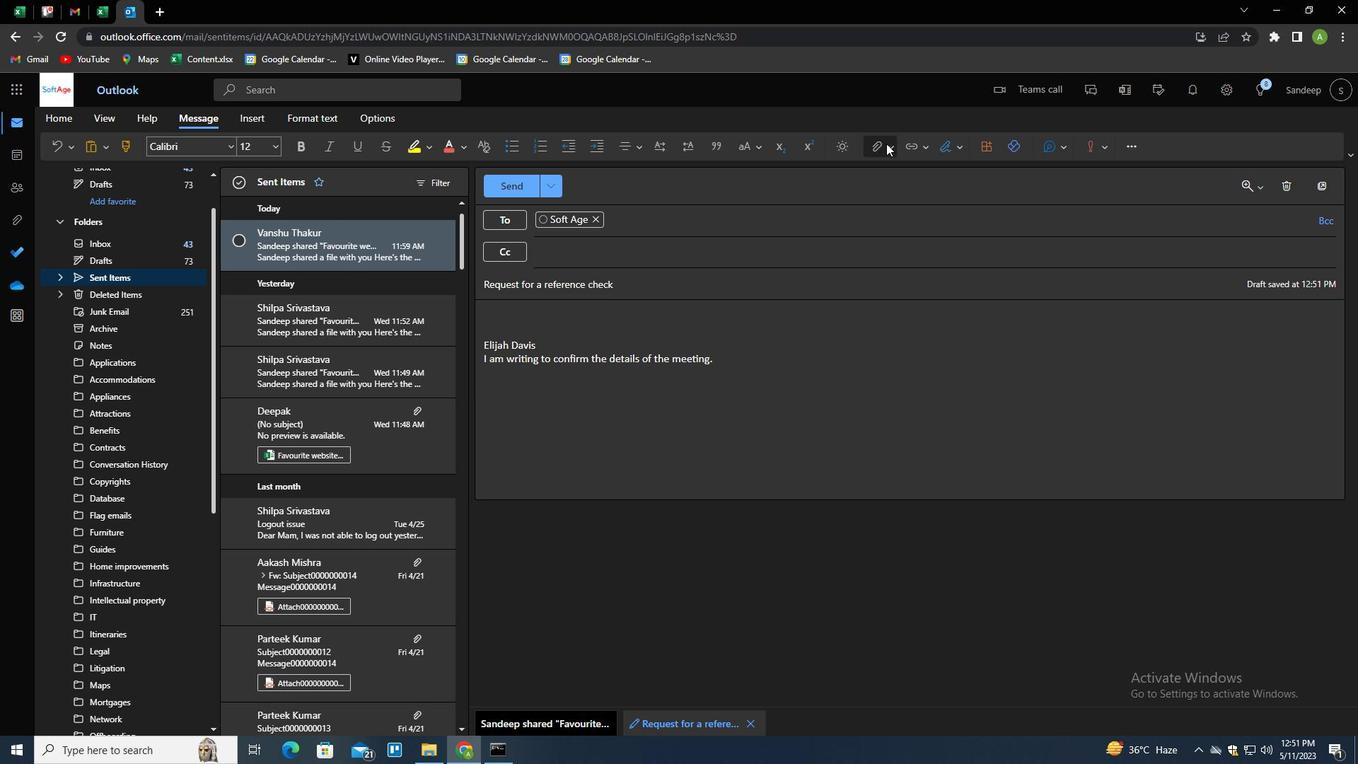 
Action: Mouse moved to (811, 176)
Screenshot: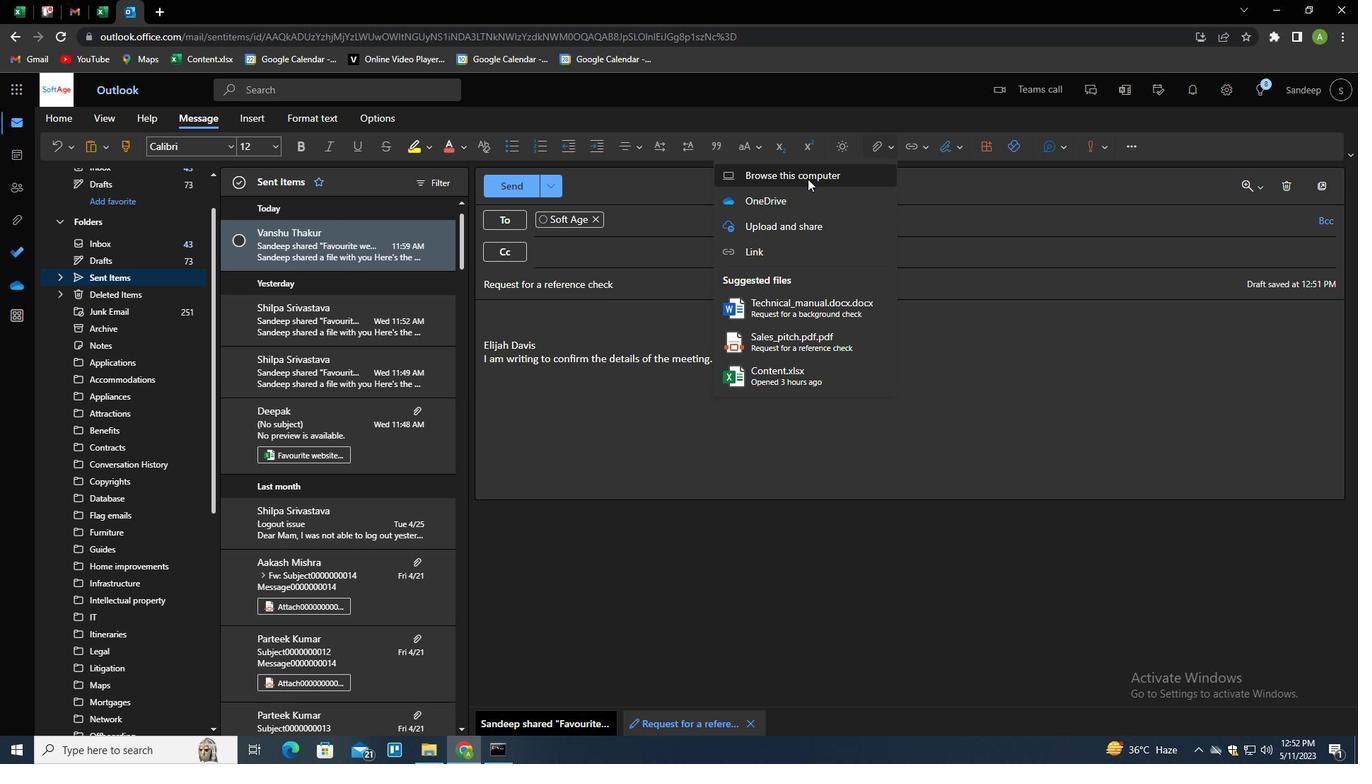 
Action: Mouse pressed left at (811, 176)
Screenshot: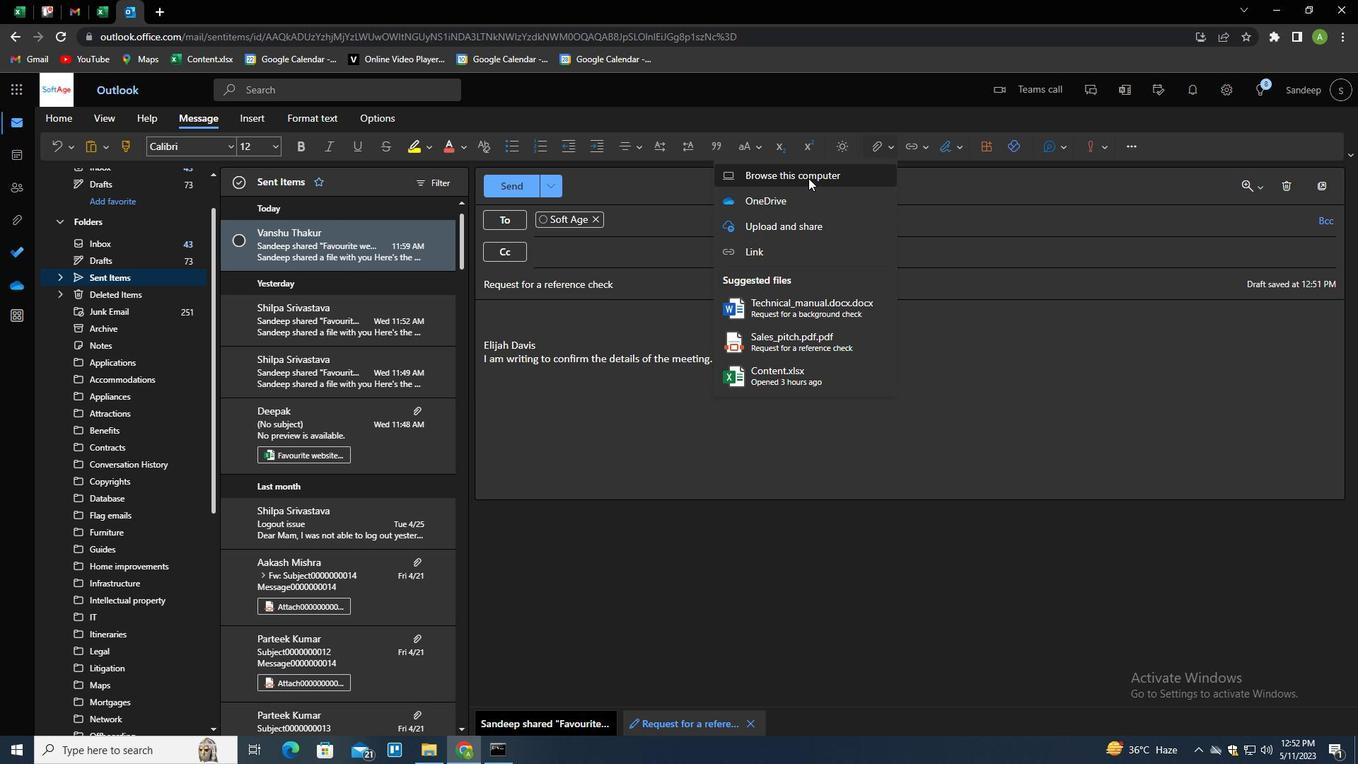 
Action: Mouse moved to (248, 153)
Screenshot: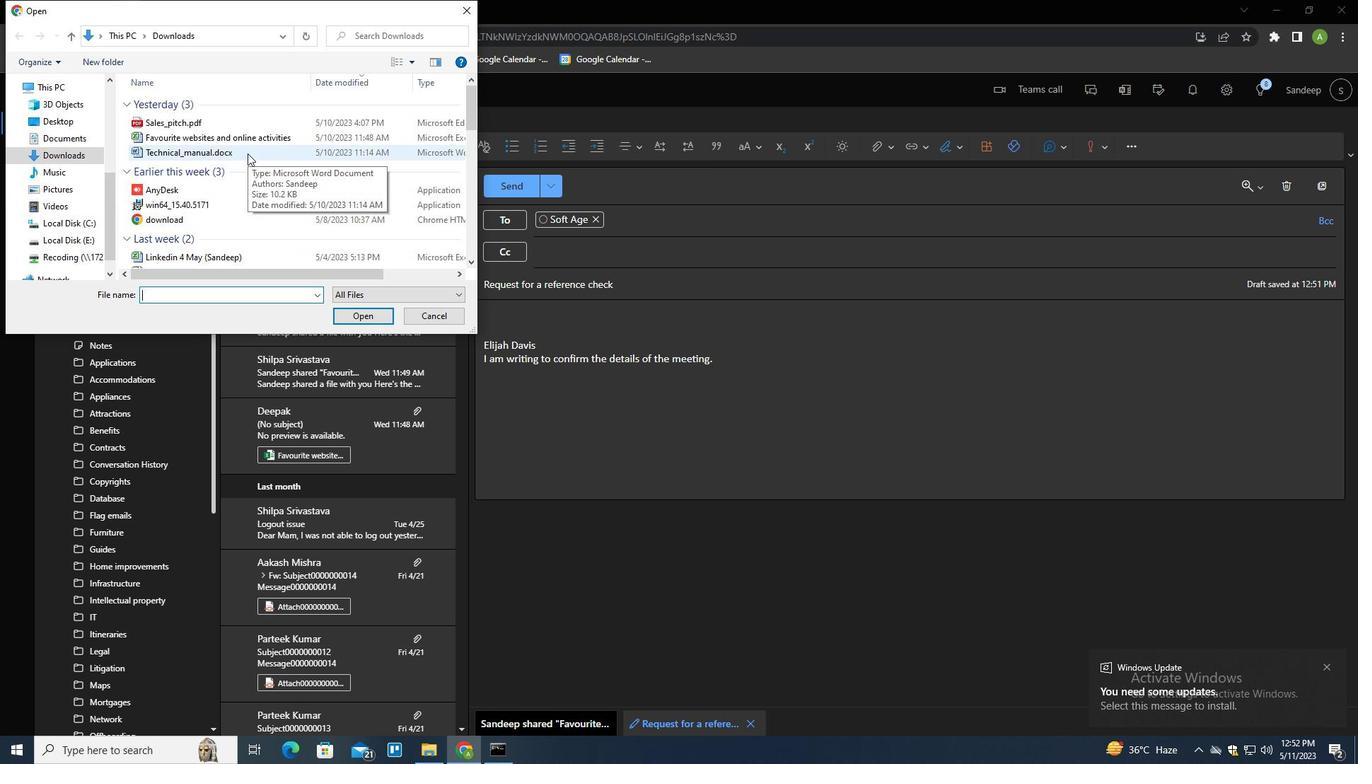 
Action: Mouse pressed left at (248, 153)
Screenshot: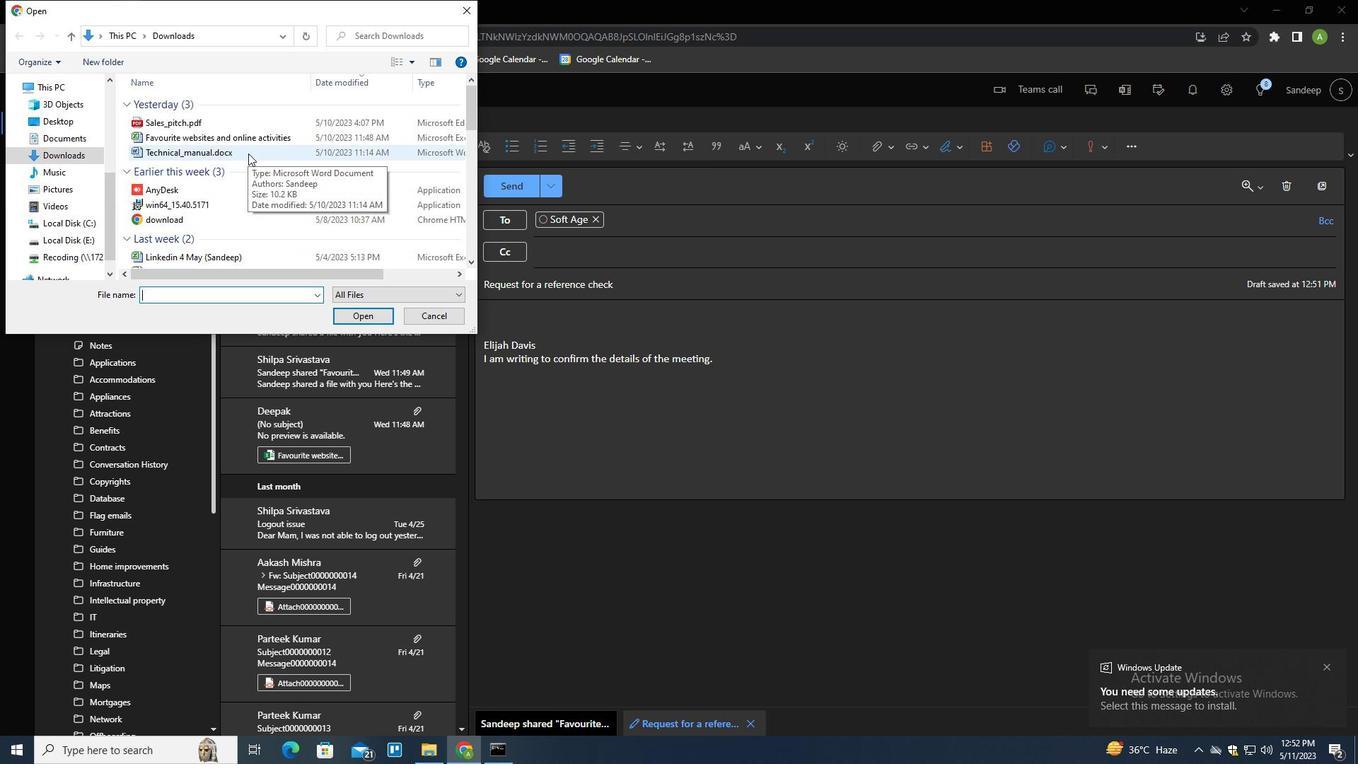 
Action: Key pressed <Key.f2><Key.shift>SALES<Key.shift>_PITCH.PDF<Key.enter>
Screenshot: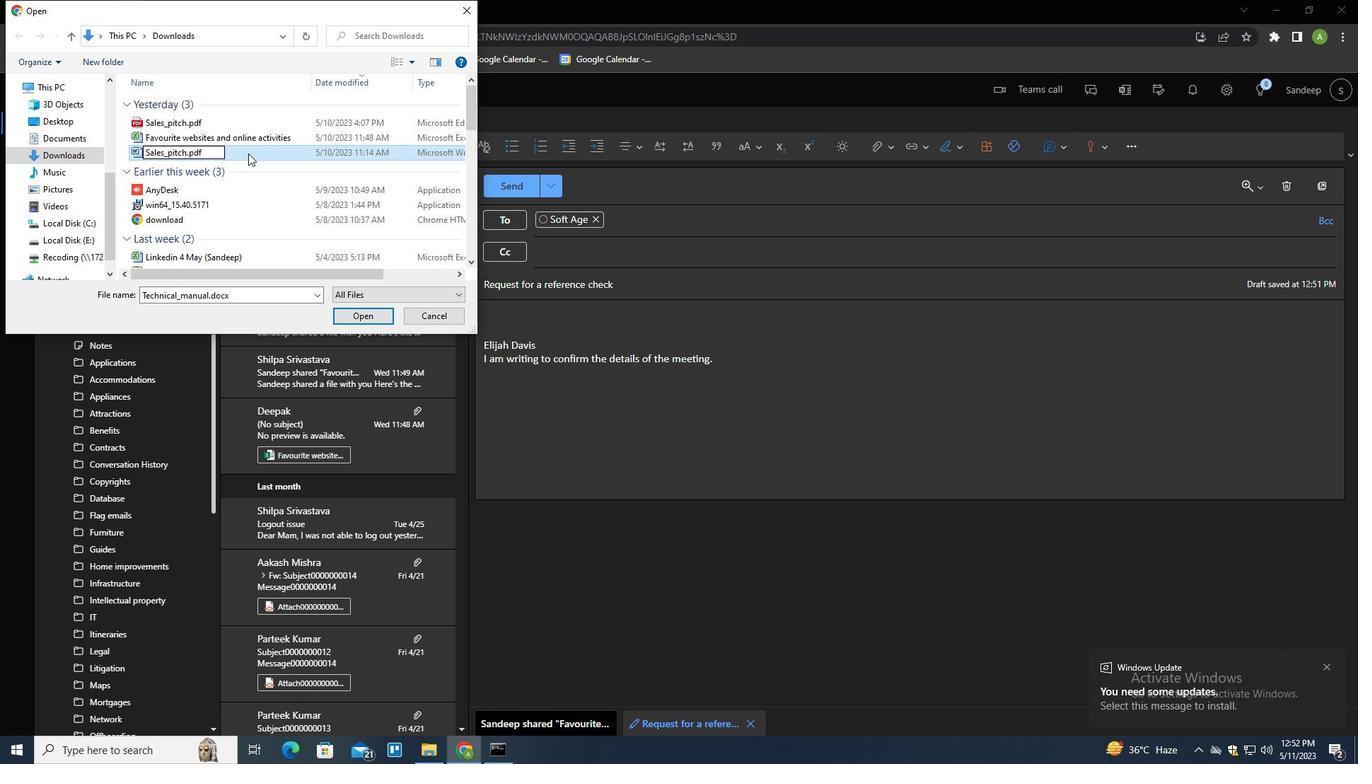
Action: Mouse moved to (229, 118)
Screenshot: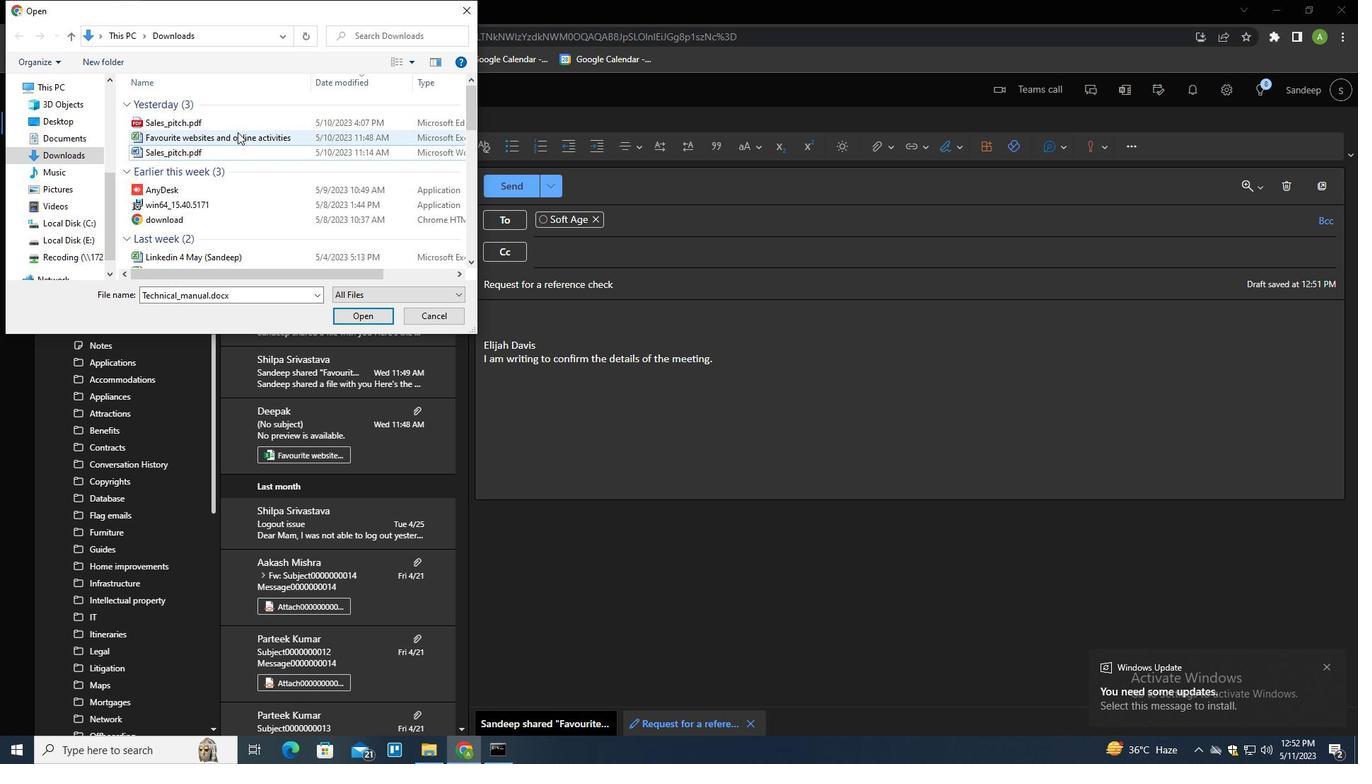 
Action: Mouse pressed left at (229, 118)
Screenshot: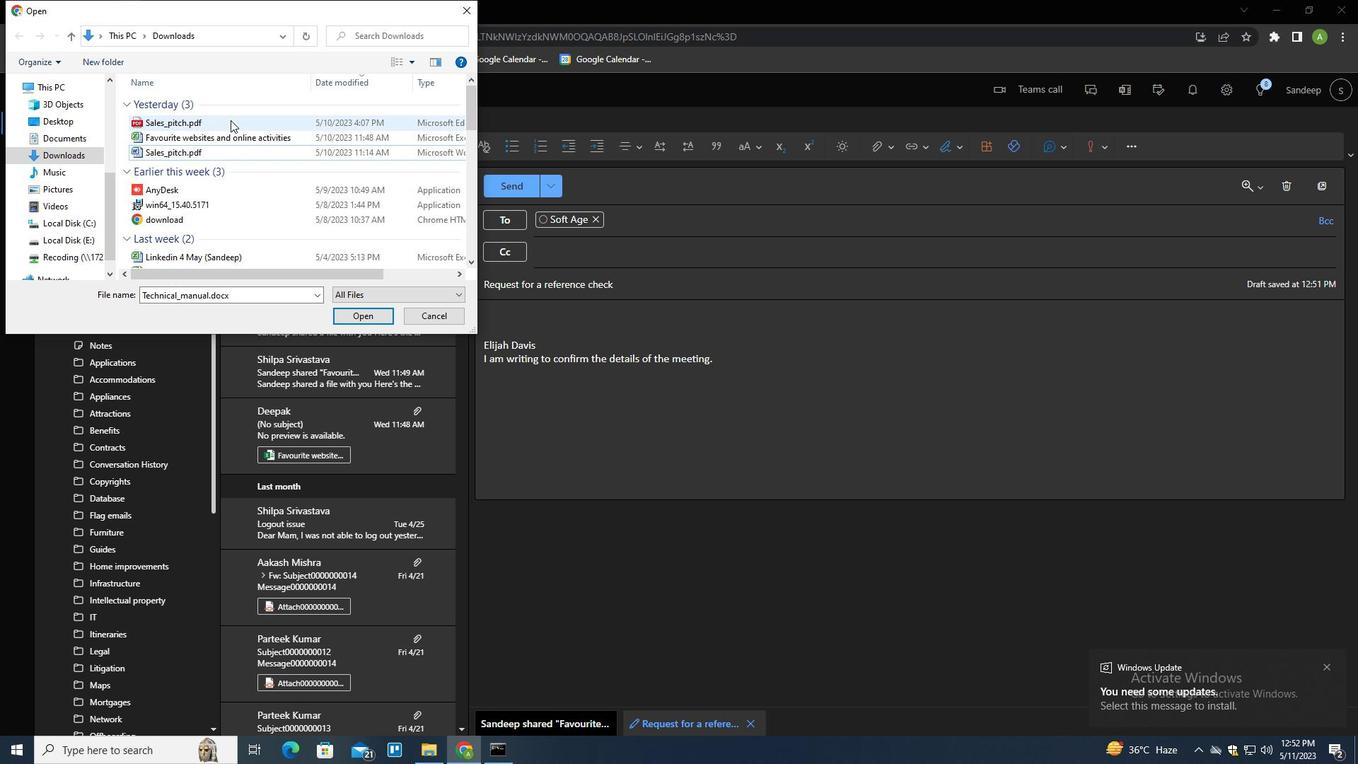 
Action: Mouse moved to (350, 312)
Screenshot: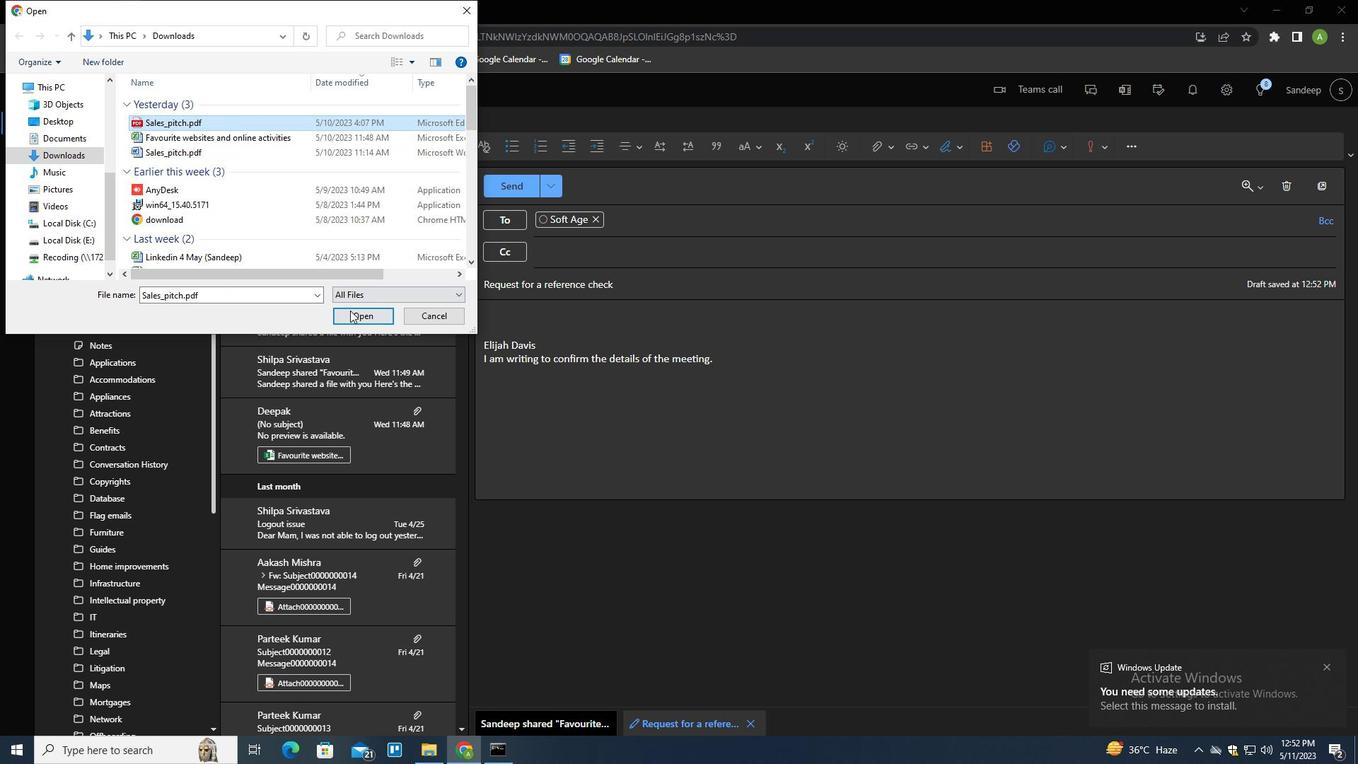 
Action: Mouse pressed left at (350, 312)
Screenshot: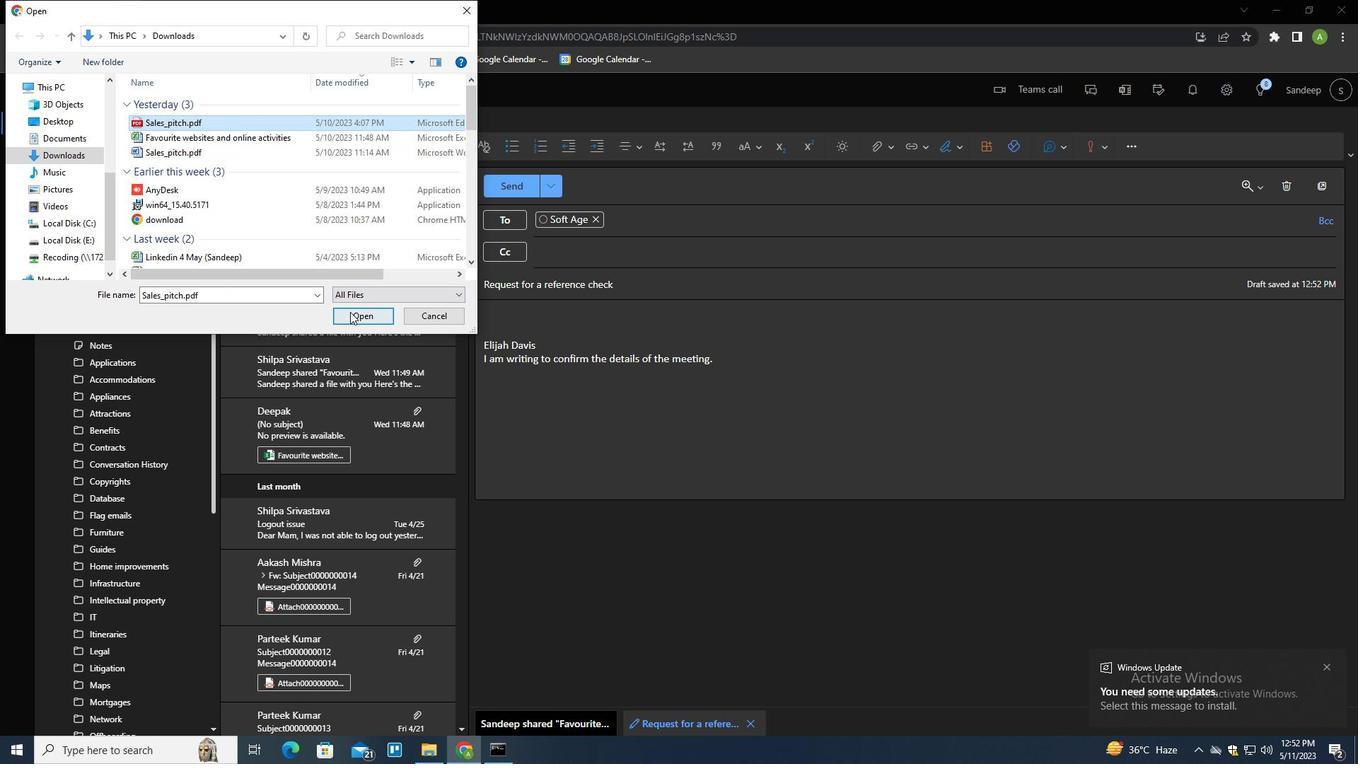 
Action: Mouse moved to (522, 188)
Screenshot: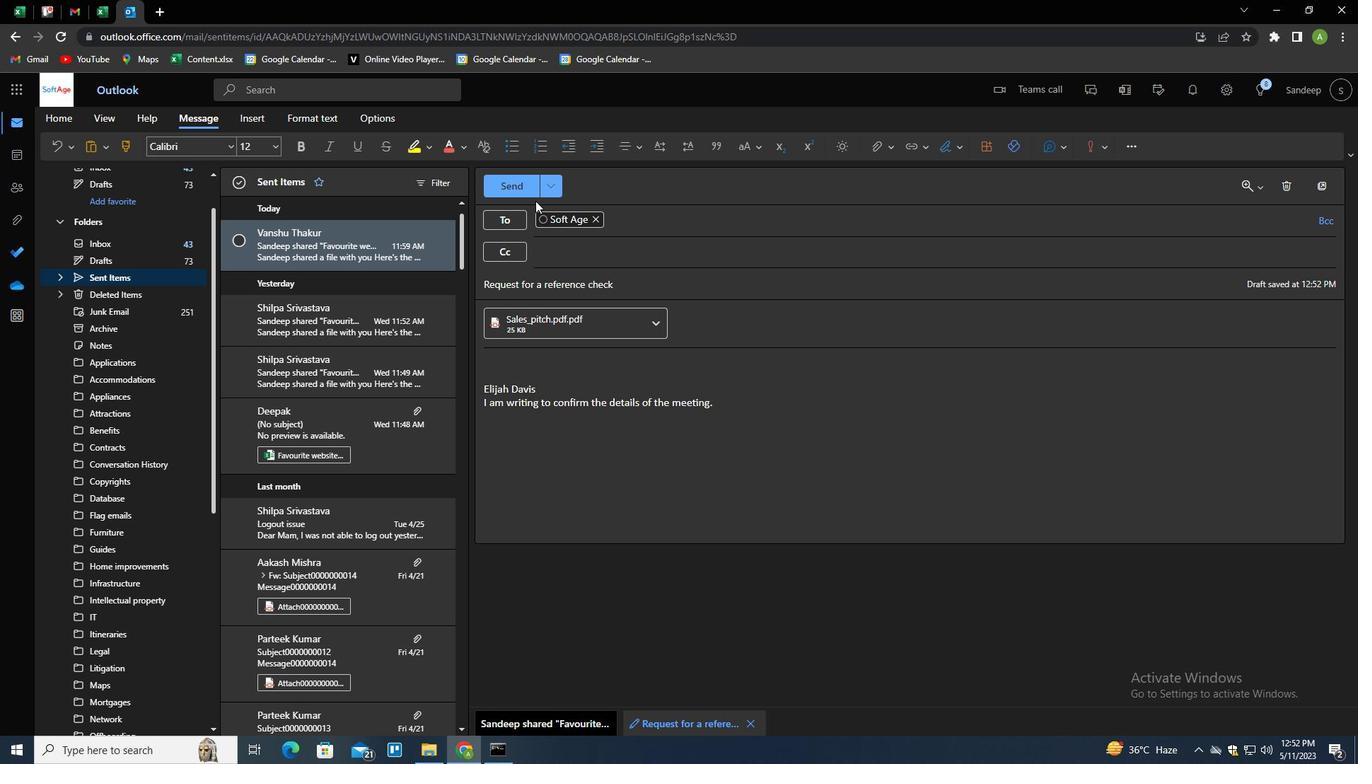 
Action: Mouse pressed left at (522, 188)
Screenshot: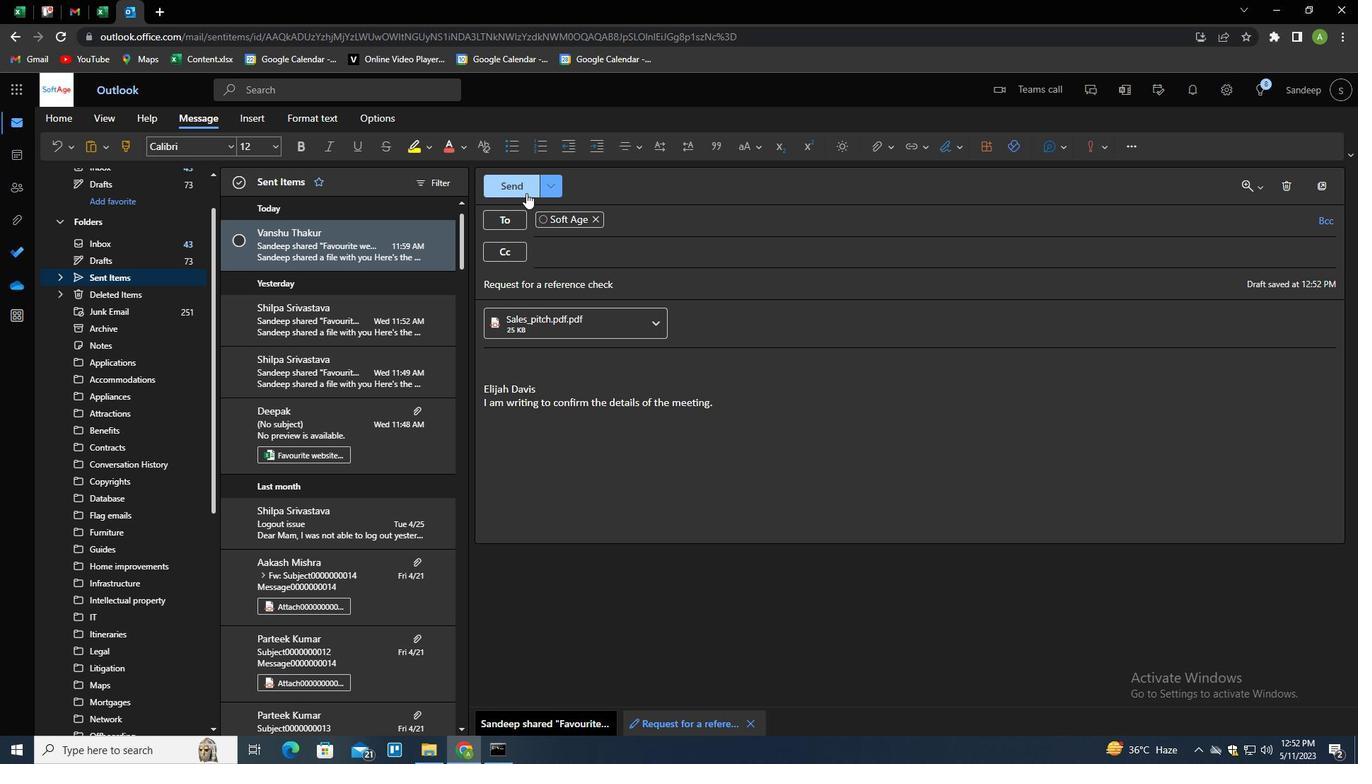 
Action: Mouse moved to (164, 398)
Screenshot: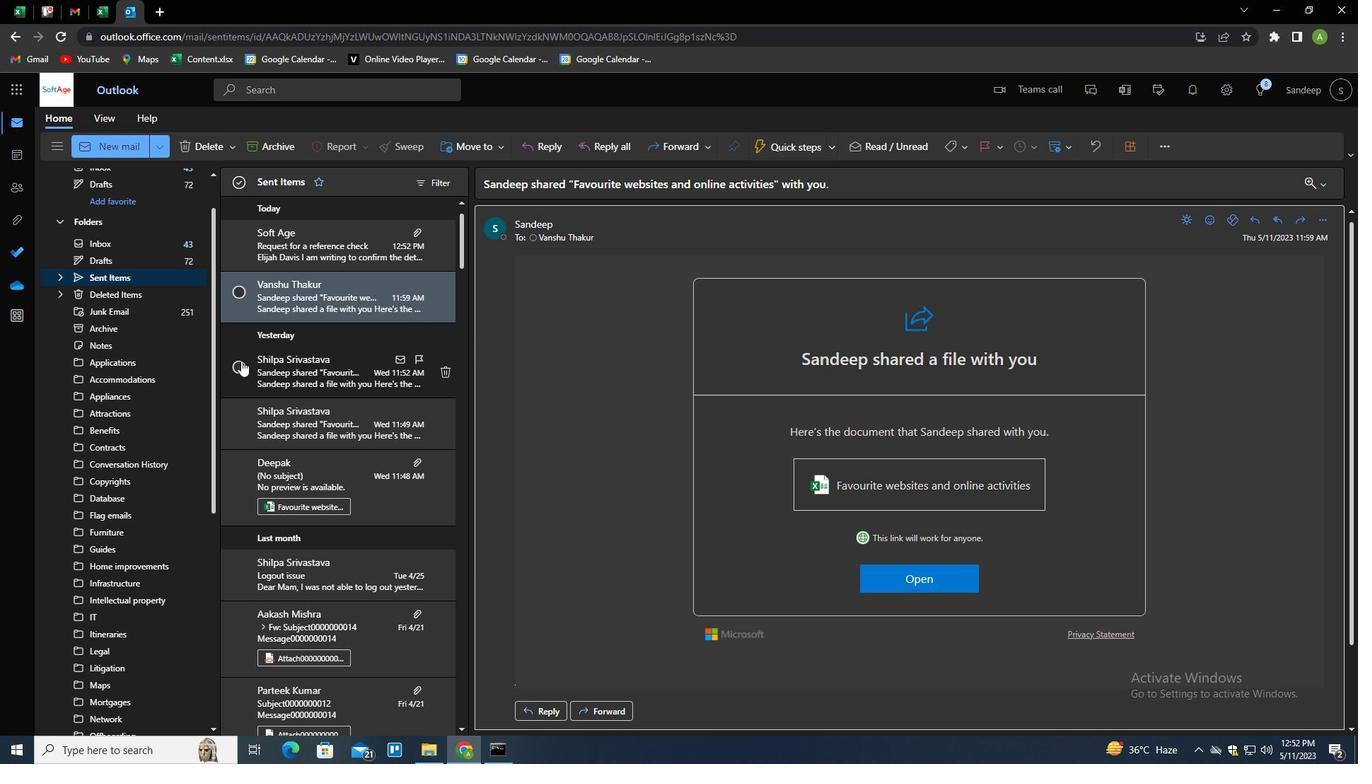 
Action: Mouse scrolled (164, 398) with delta (0, 0)
Screenshot: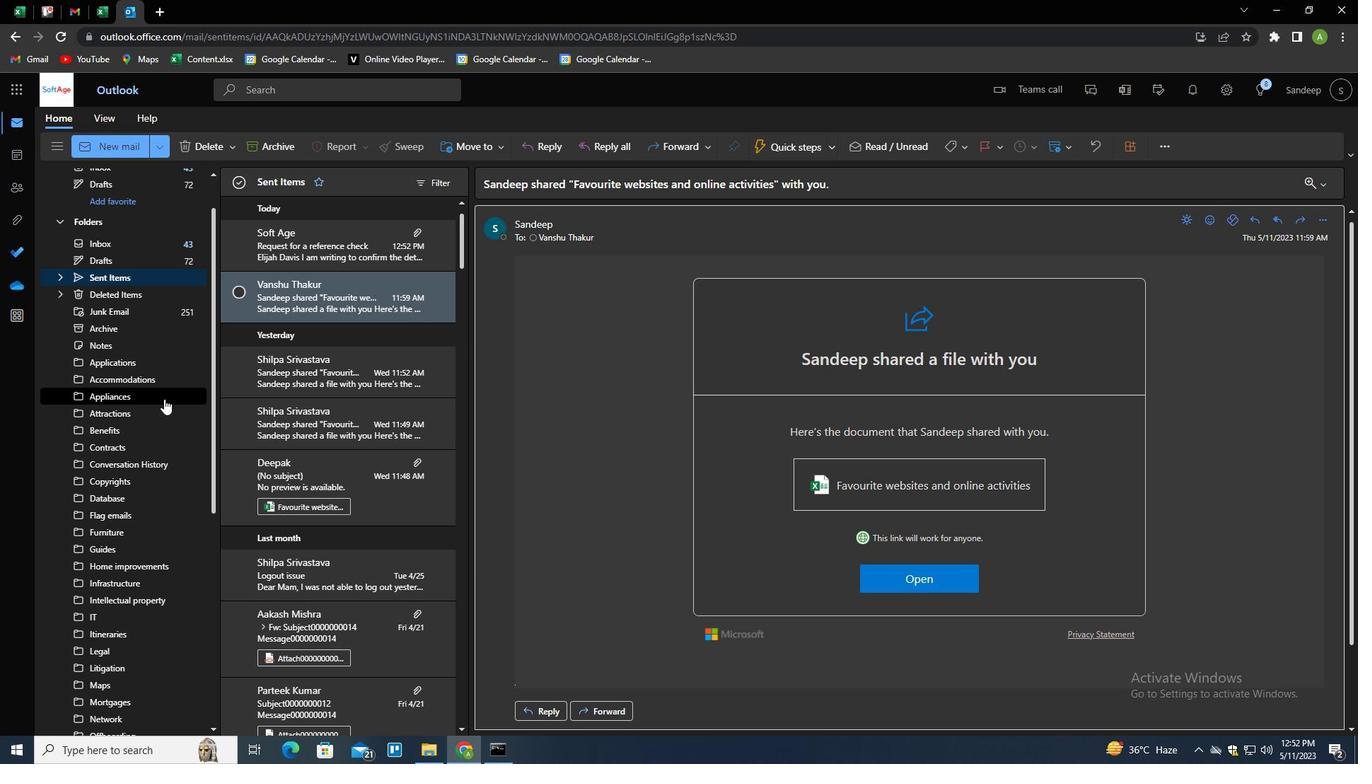 
Action: Mouse scrolled (164, 398) with delta (0, 0)
Screenshot: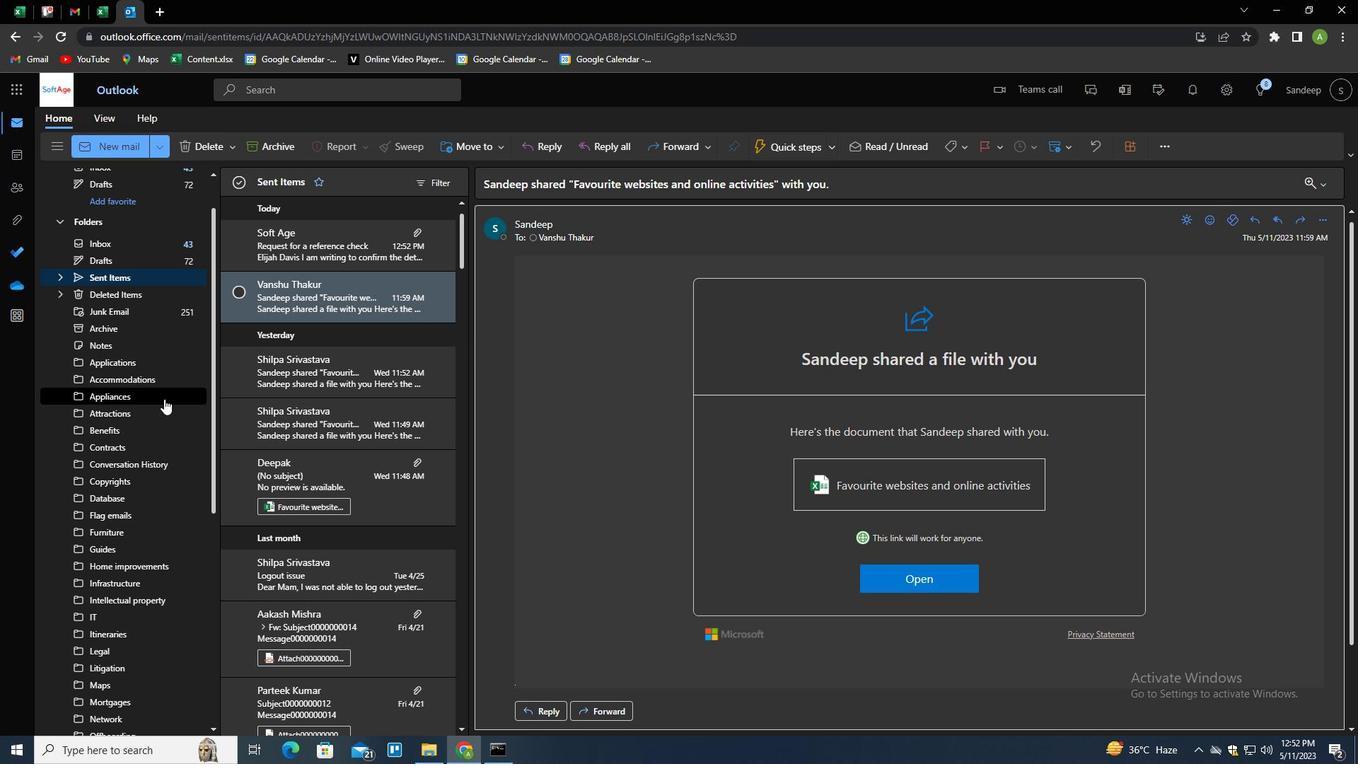 
Action: Mouse moved to (178, 377)
Screenshot: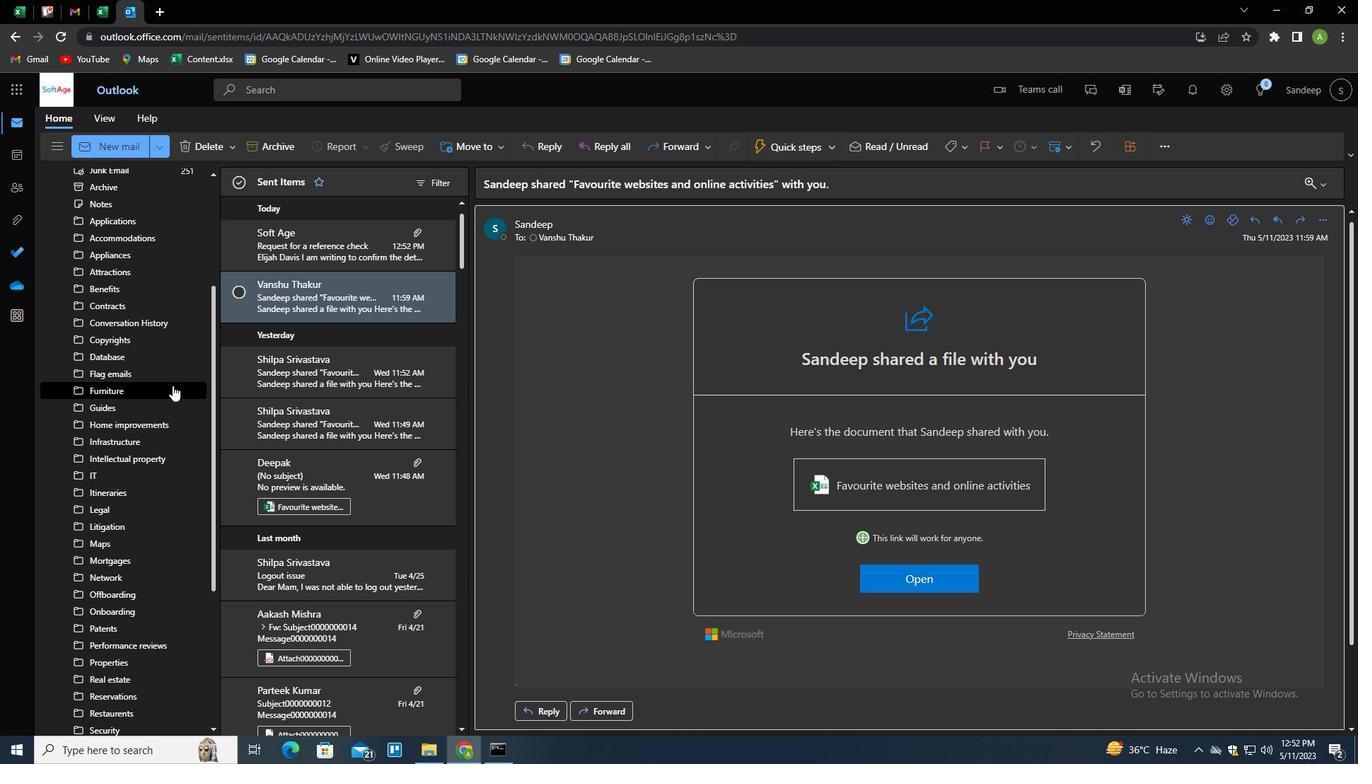 
Action: Mouse scrolled (178, 377) with delta (0, 0)
Screenshot: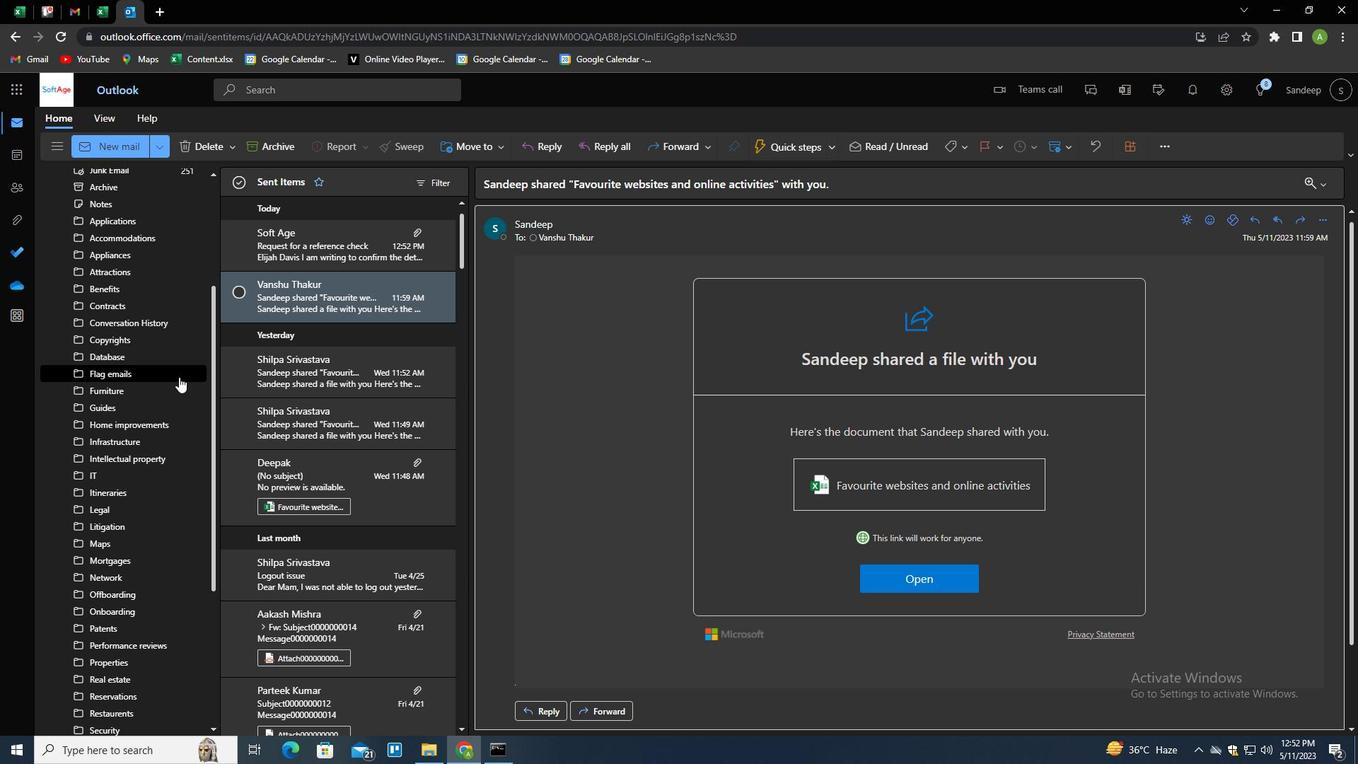 
Action: Mouse moved to (178, 376)
Screenshot: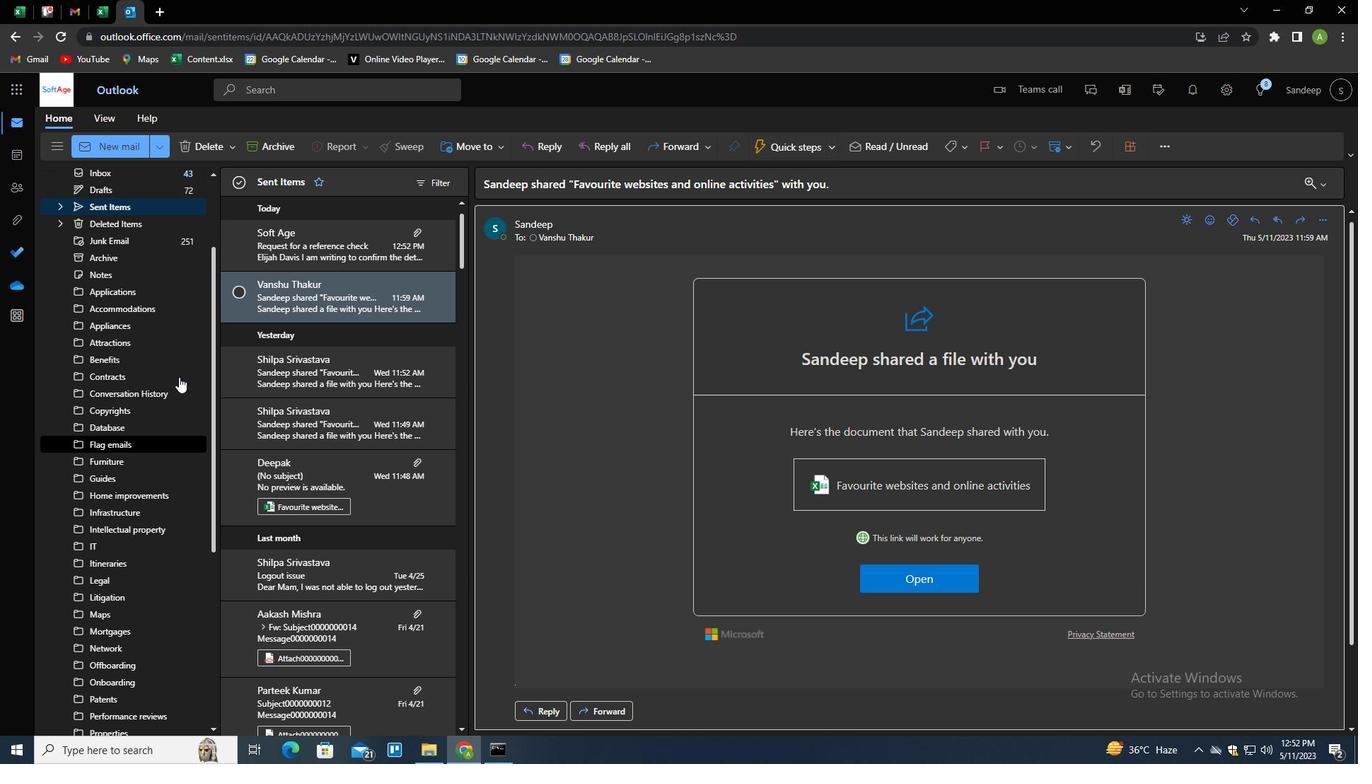 
Action: Mouse scrolled (178, 377) with delta (0, 0)
Screenshot: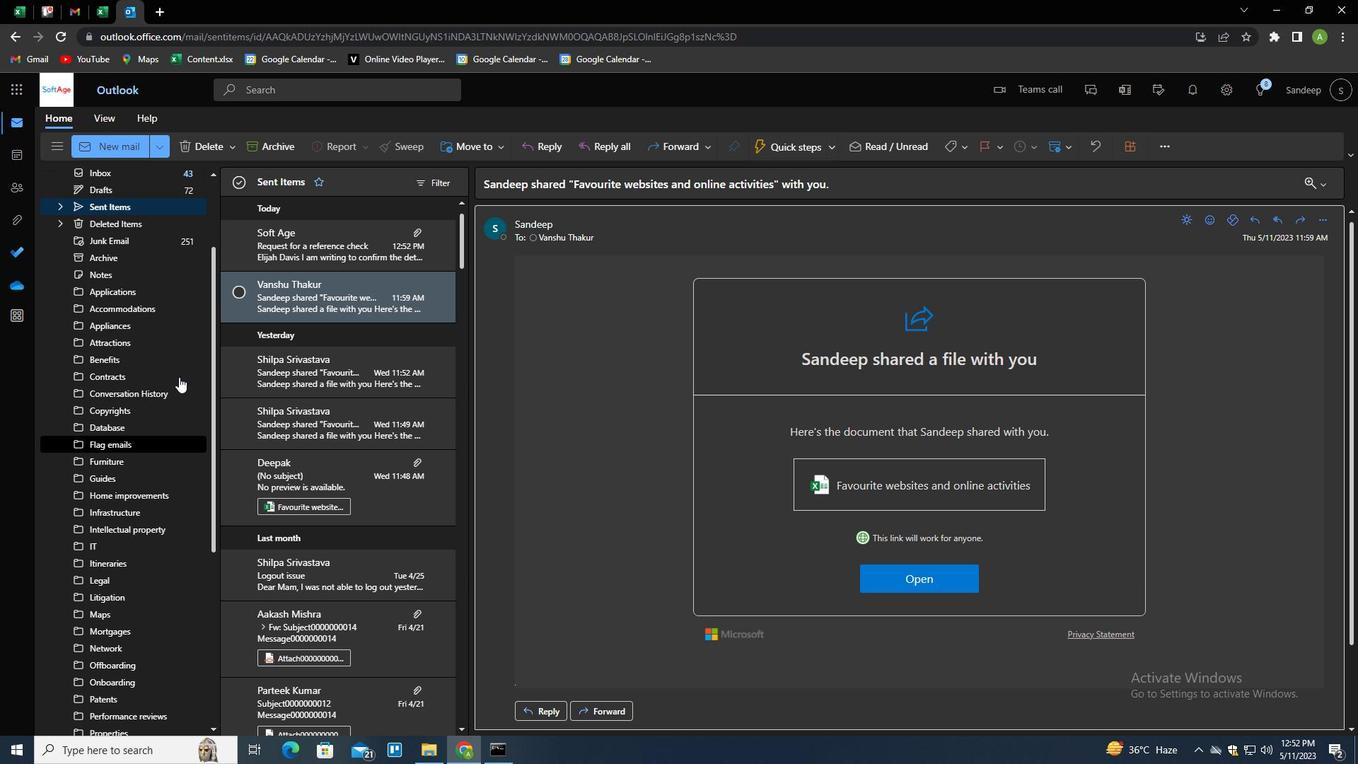 
Action: Mouse scrolled (178, 377) with delta (0, 0)
Screenshot: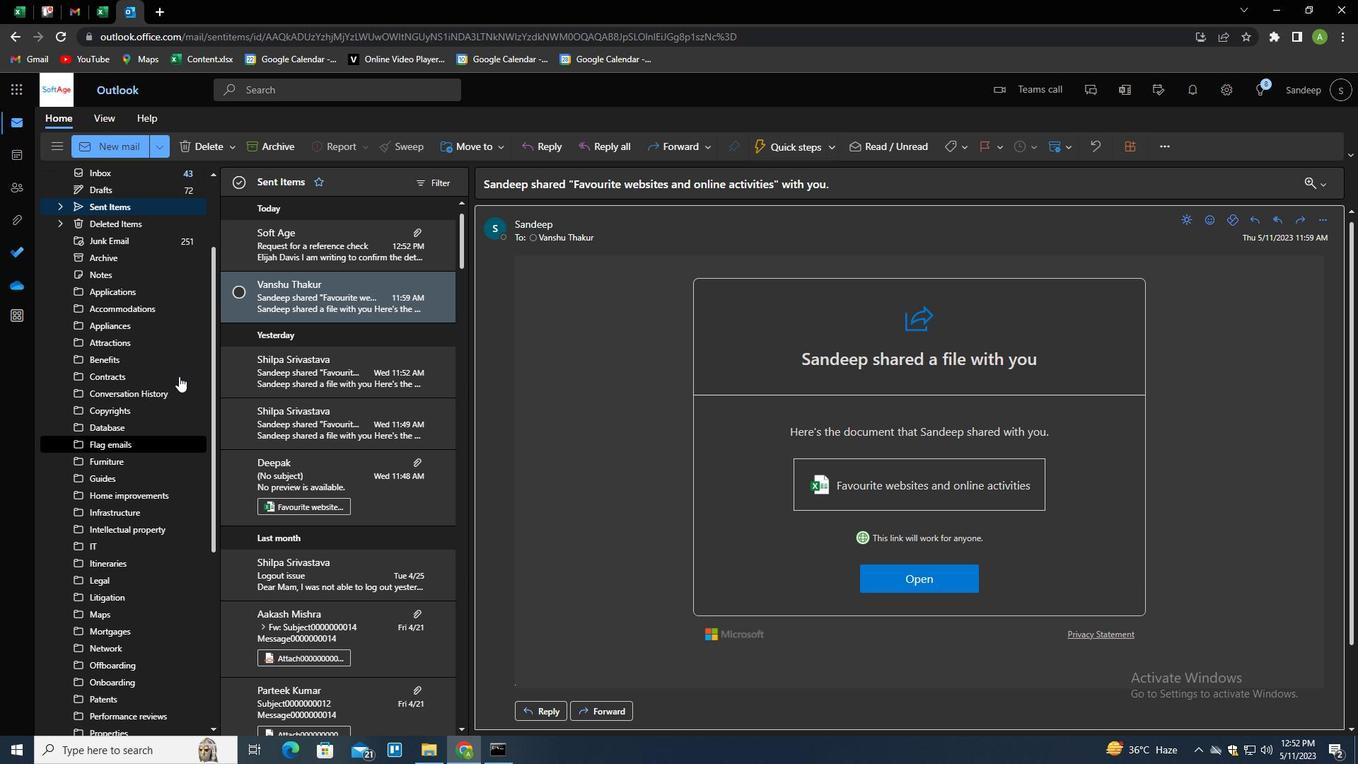 
Action: Mouse scrolled (178, 377) with delta (0, 0)
Screenshot: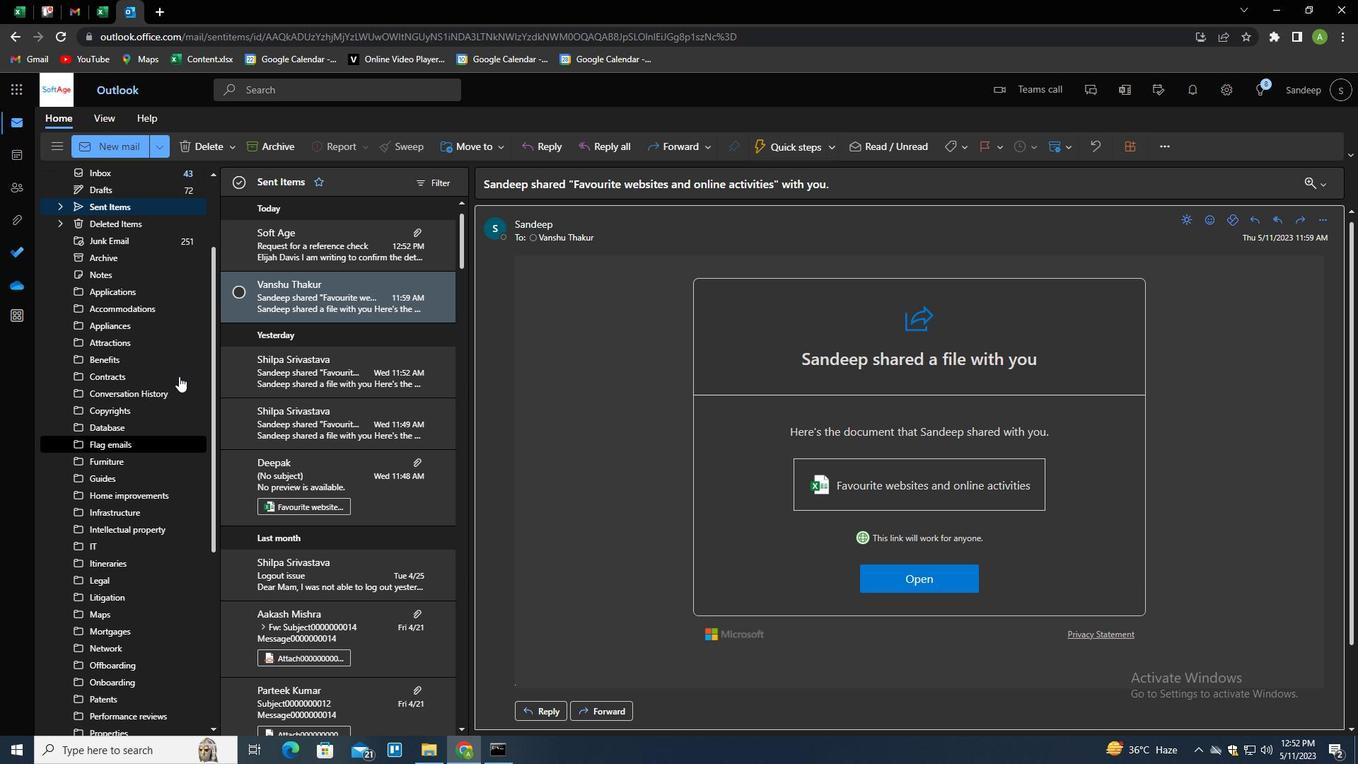 
Action: Mouse moved to (165, 321)
Screenshot: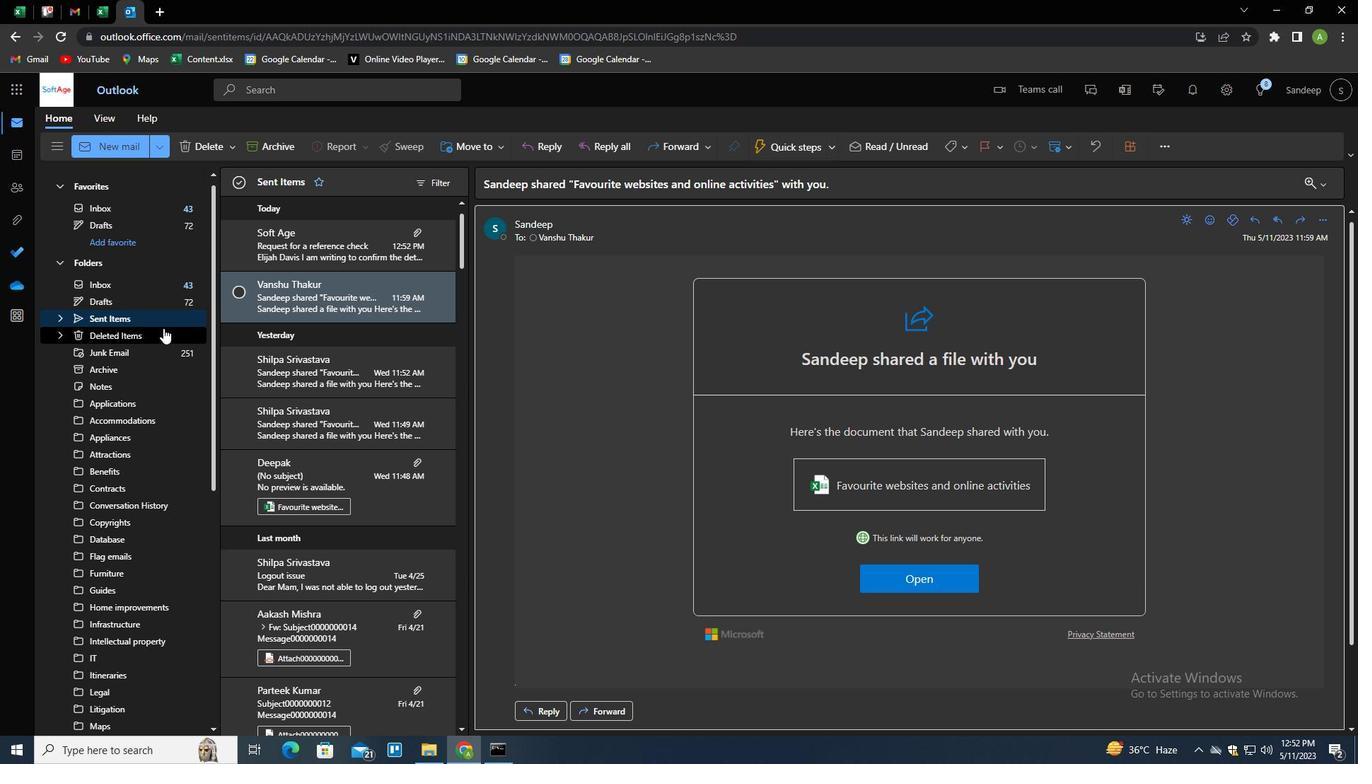 
Action: Mouse pressed left at (165, 321)
Screenshot: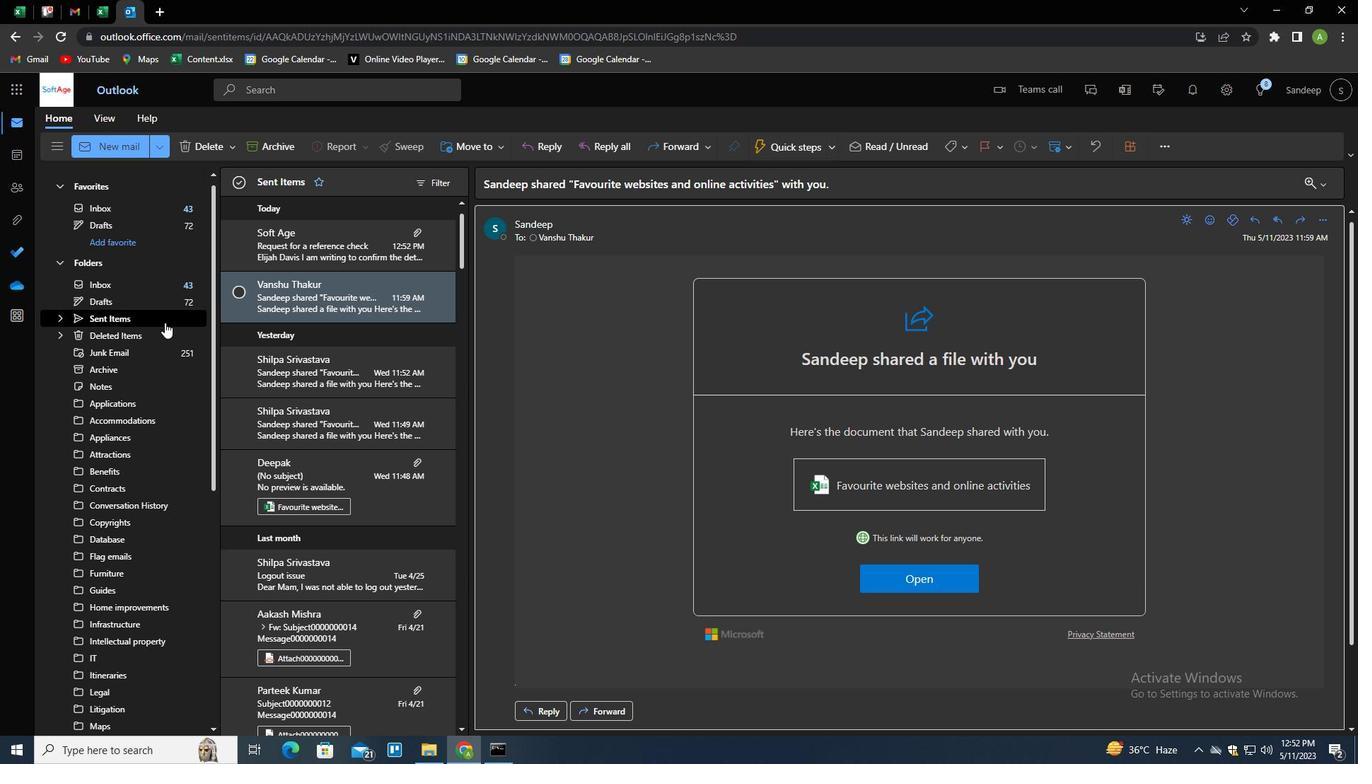 
Action: Mouse moved to (320, 227)
Screenshot: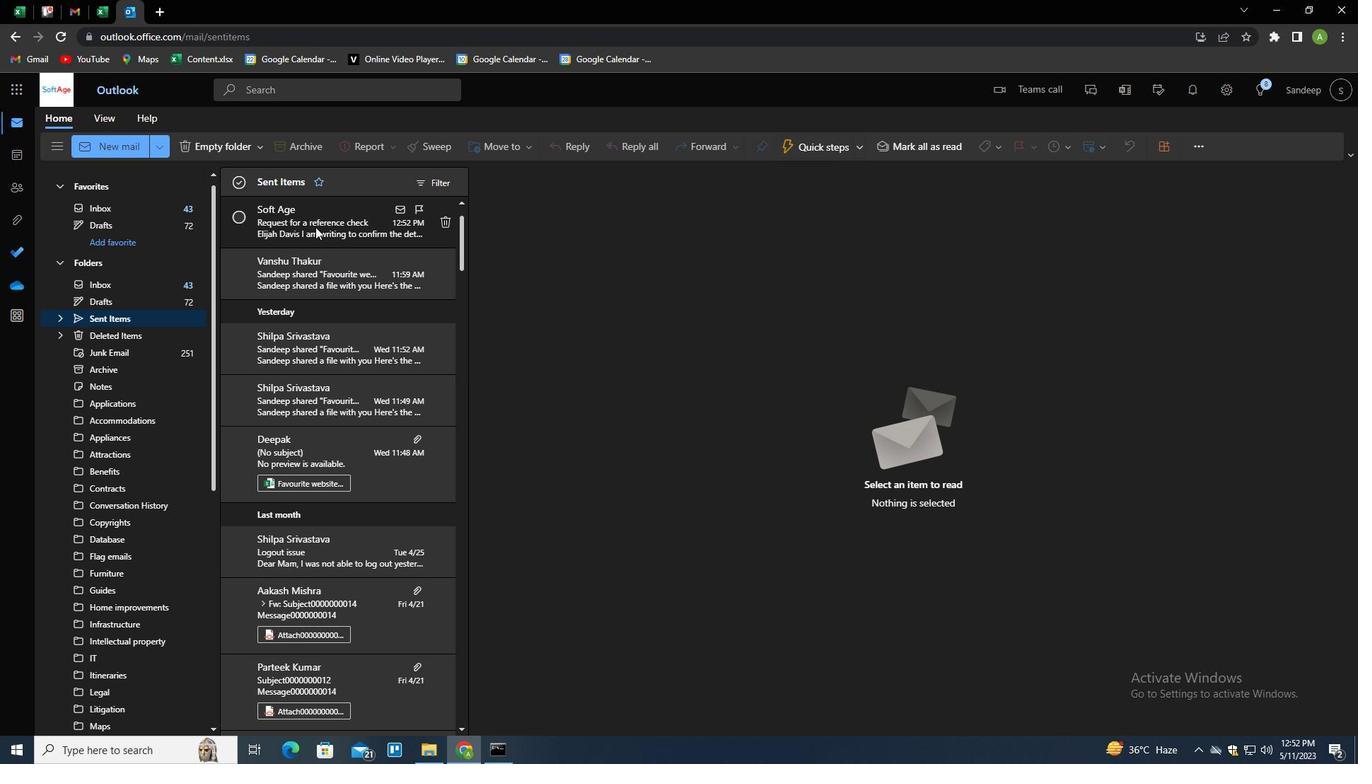 
Action: Mouse pressed right at (320, 227)
Screenshot: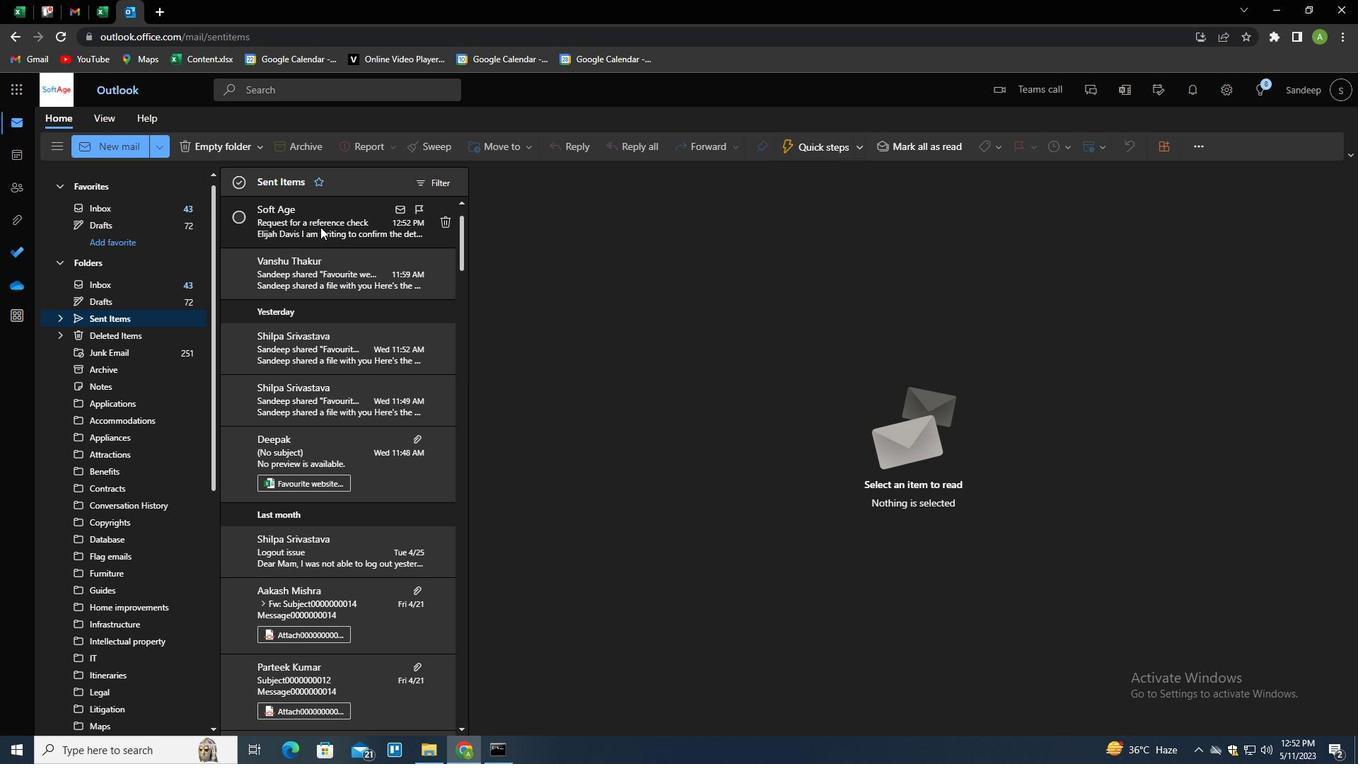 
Action: Mouse moved to (355, 282)
Screenshot: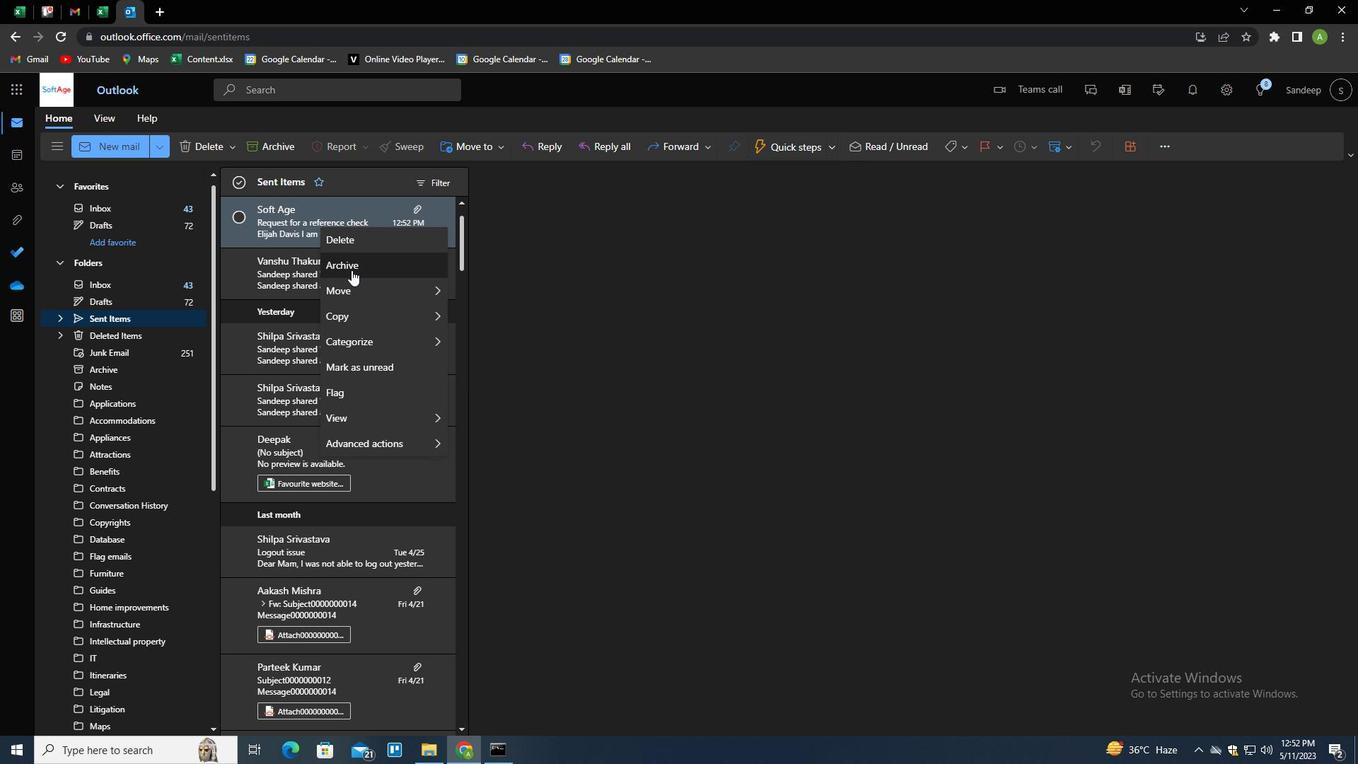 
Action: Mouse pressed left at (355, 282)
Screenshot: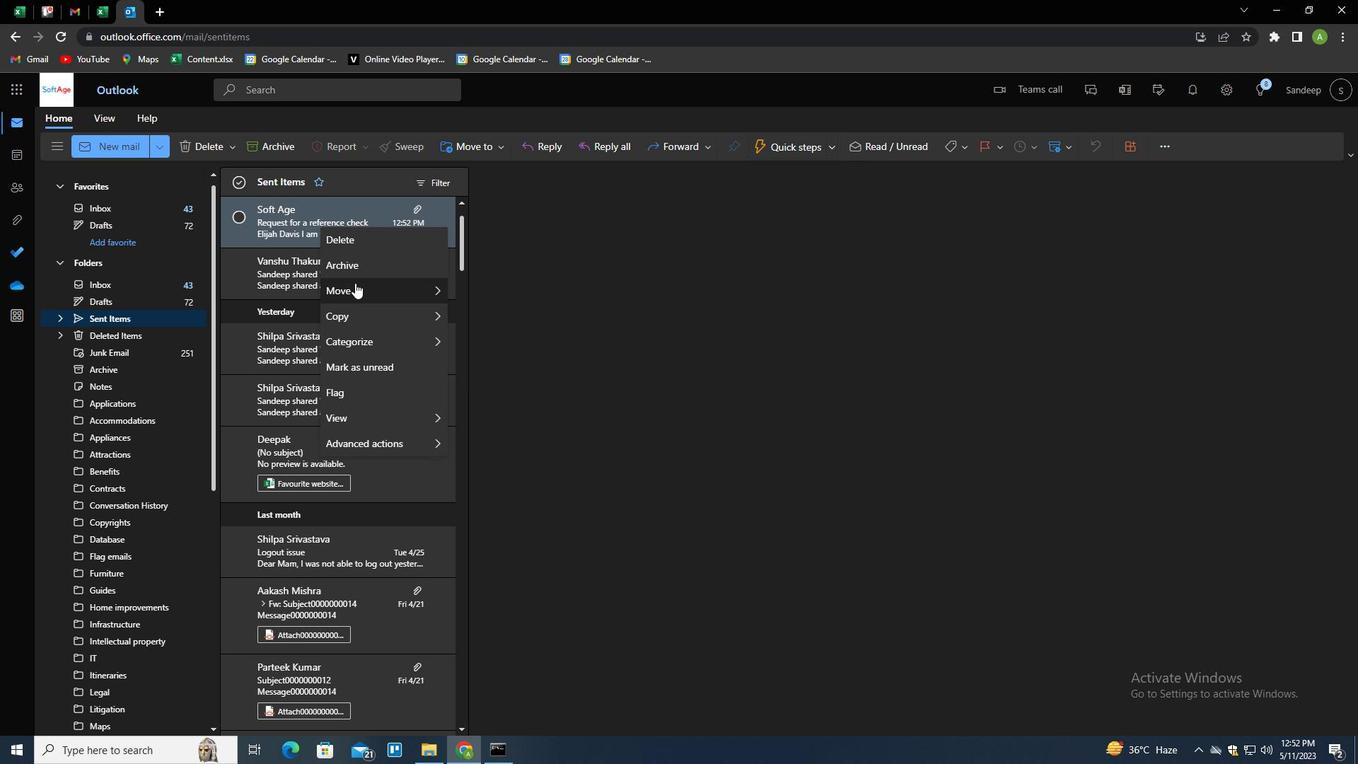 
Action: Mouse moved to (577, 287)
Screenshot: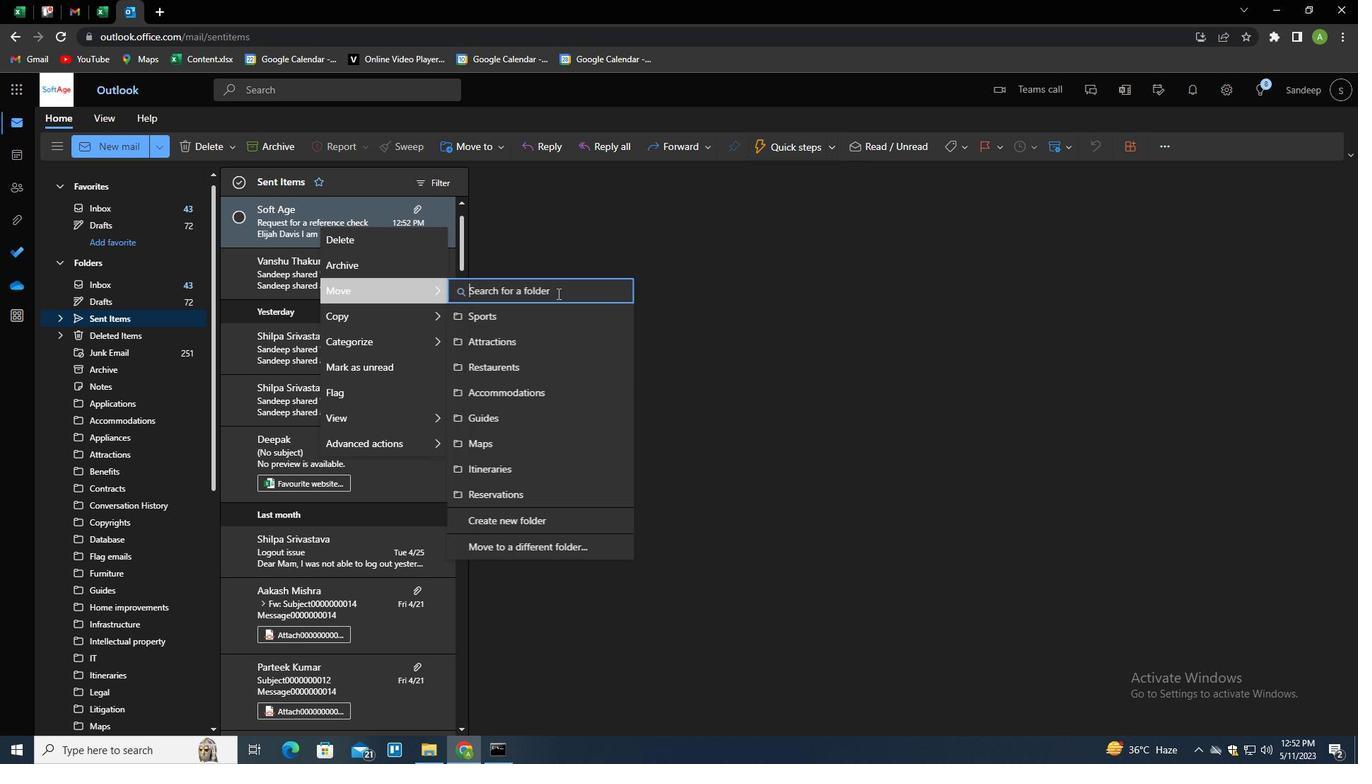 
Action: Mouse pressed left at (577, 287)
Screenshot: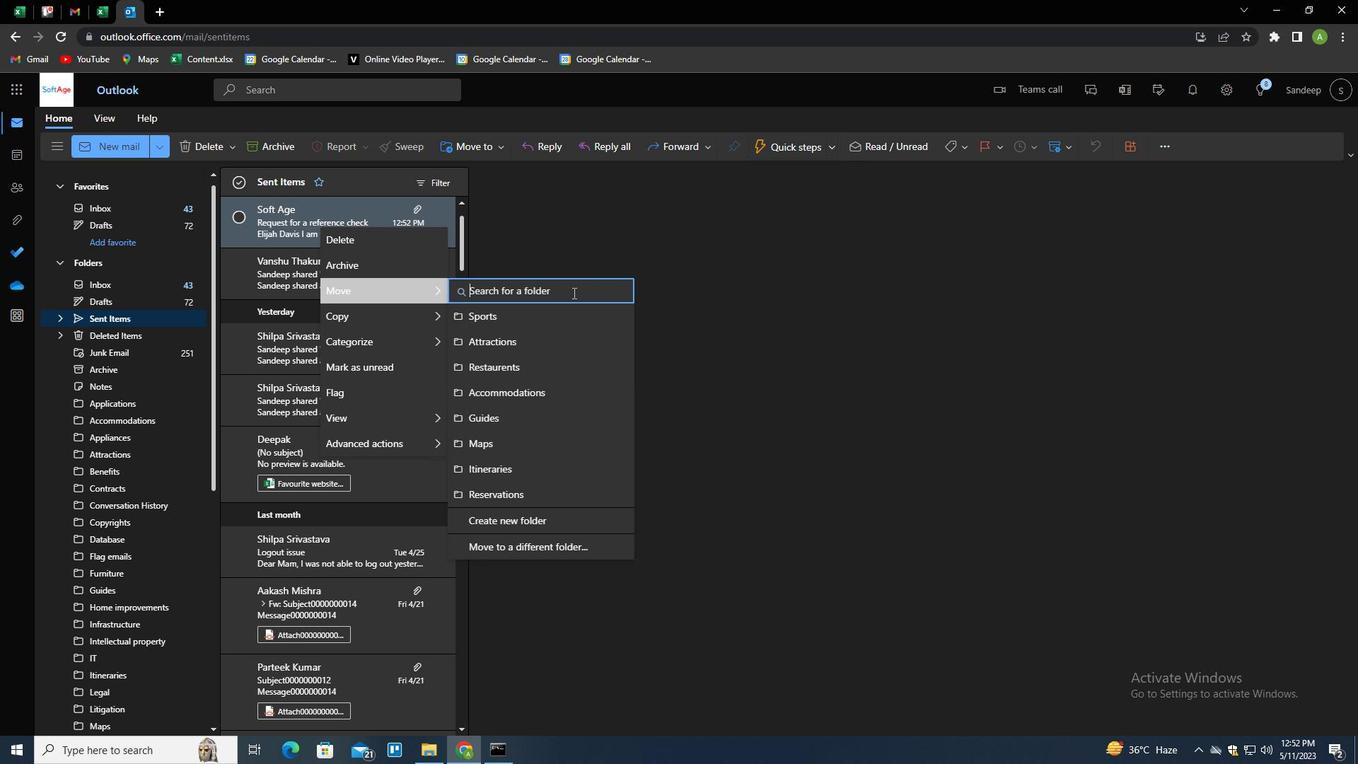 
Action: Key pressed <Key.shift>ATTRACTIONS<Key.down><Key.enter>
Screenshot: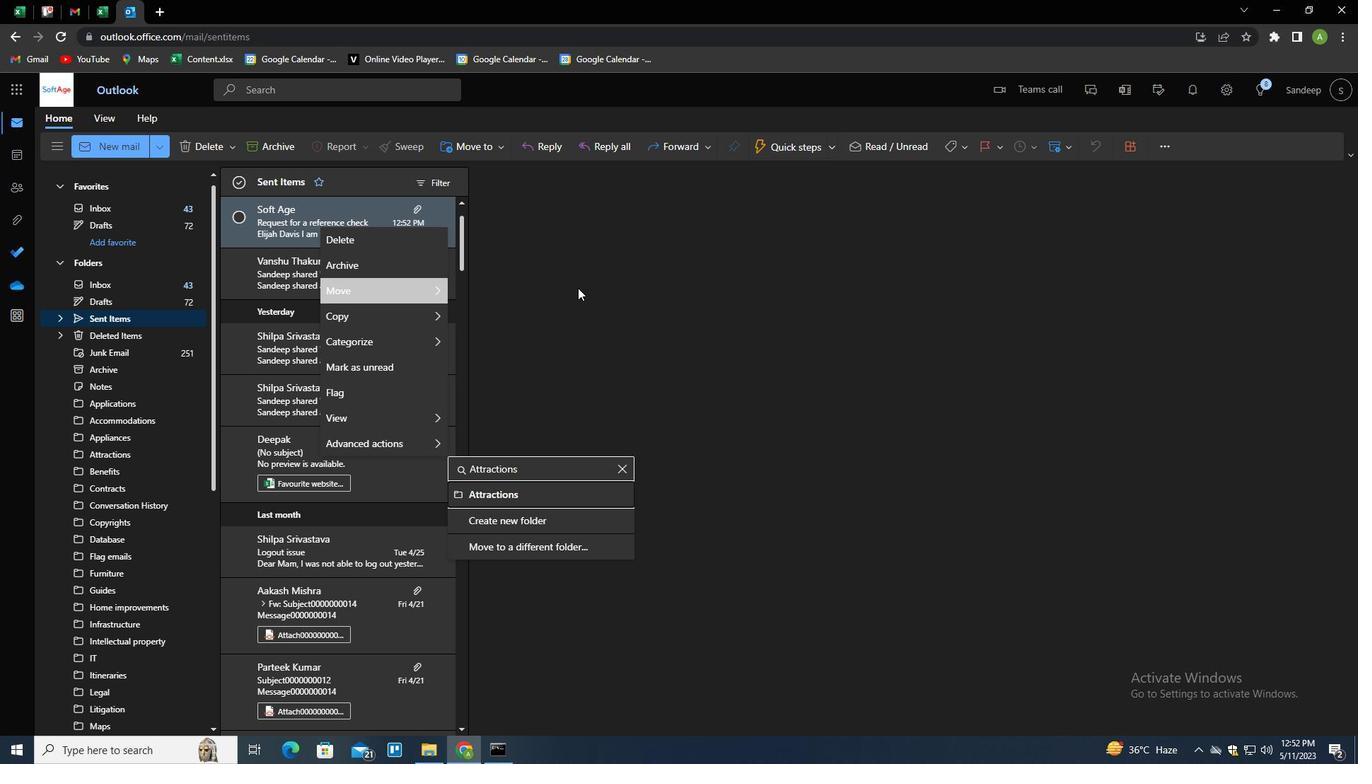 
